 Task: Look for space in Úbeda, Spain from 9th July, 2023 to 16th July, 2023 for 2 adults, 1 child in price range Rs.8000 to Rs.16000. Place can be entire place with 2 bedrooms having 2 beds and 1 bathroom. Property type can be house, flat, guest house. Booking option can be shelf check-in. Required host language is English.
Action: Mouse moved to (318, 166)
Screenshot: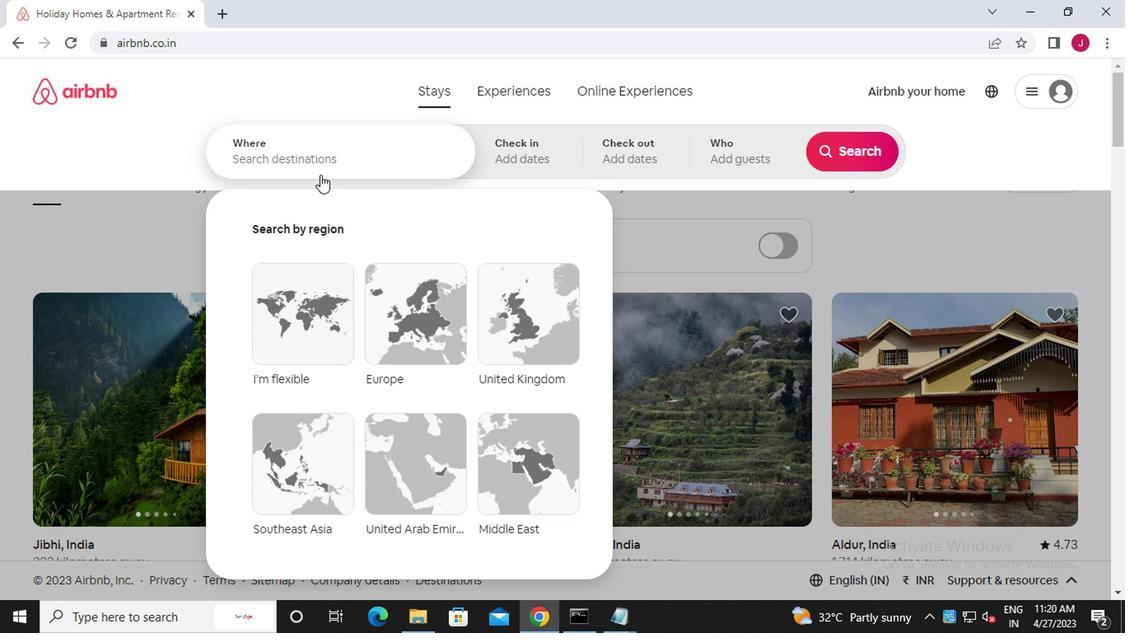 
Action: Mouse pressed left at (318, 166)
Screenshot: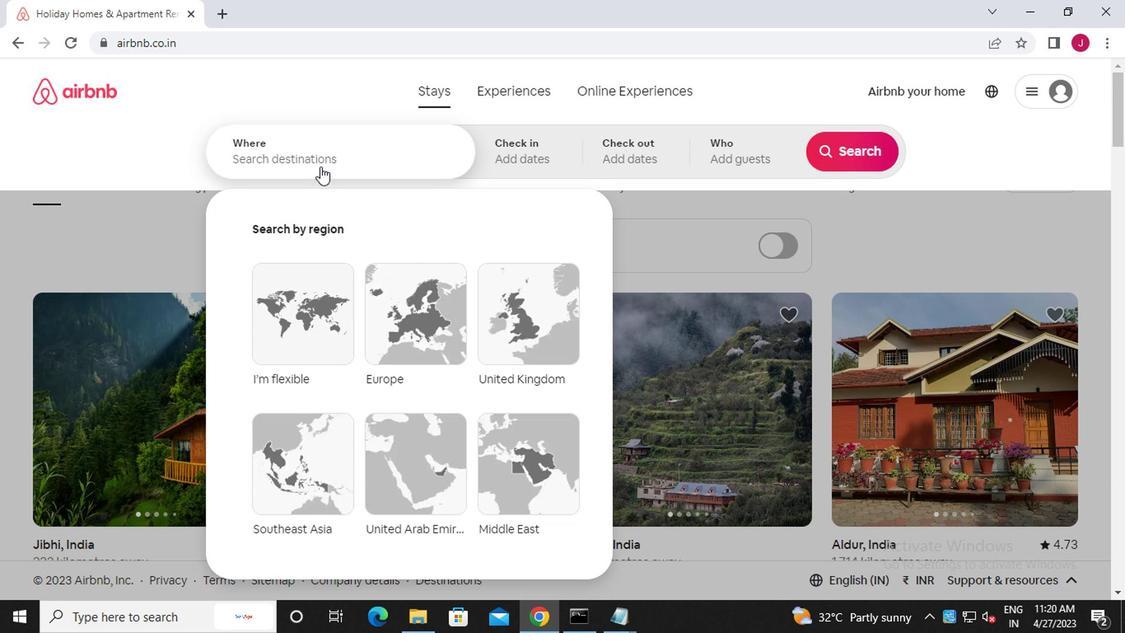 
Action: Key pressed u<Key.caps_lock>beda,<Key.caps_lock>s<Key.caps_lock>pain
Screenshot: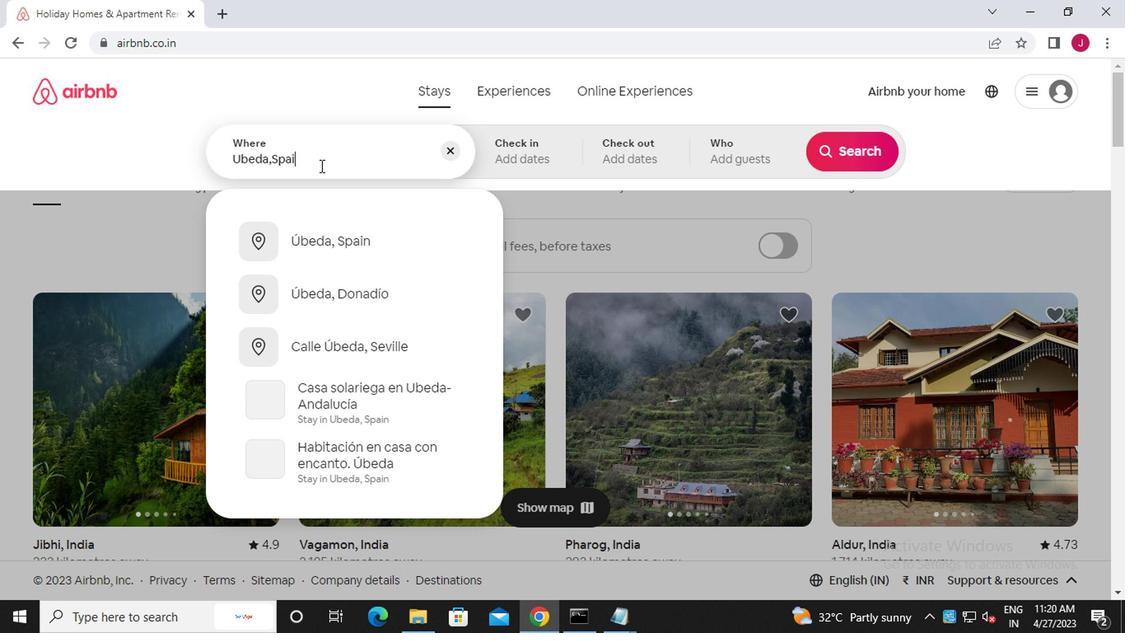 
Action: Mouse moved to (327, 245)
Screenshot: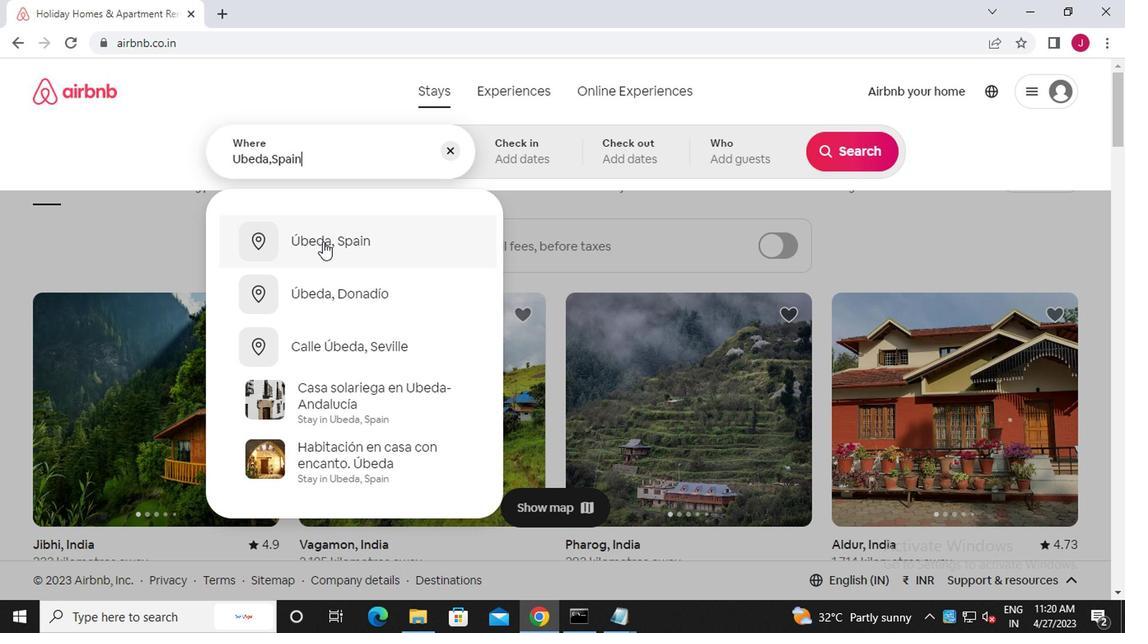 
Action: Mouse pressed left at (327, 245)
Screenshot: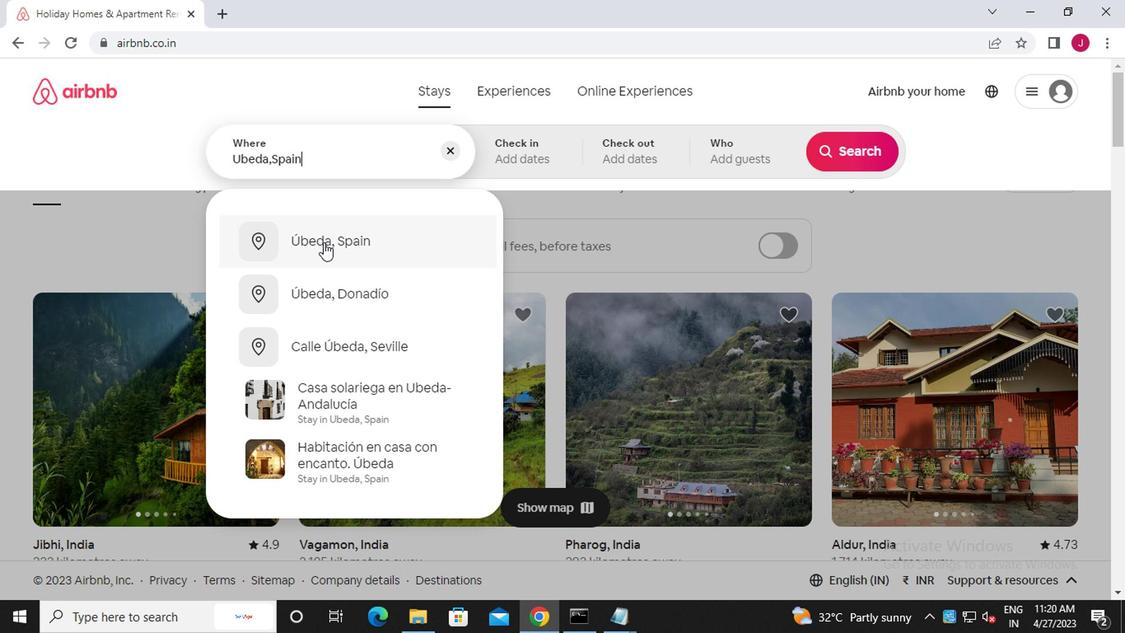 
Action: Mouse moved to (833, 288)
Screenshot: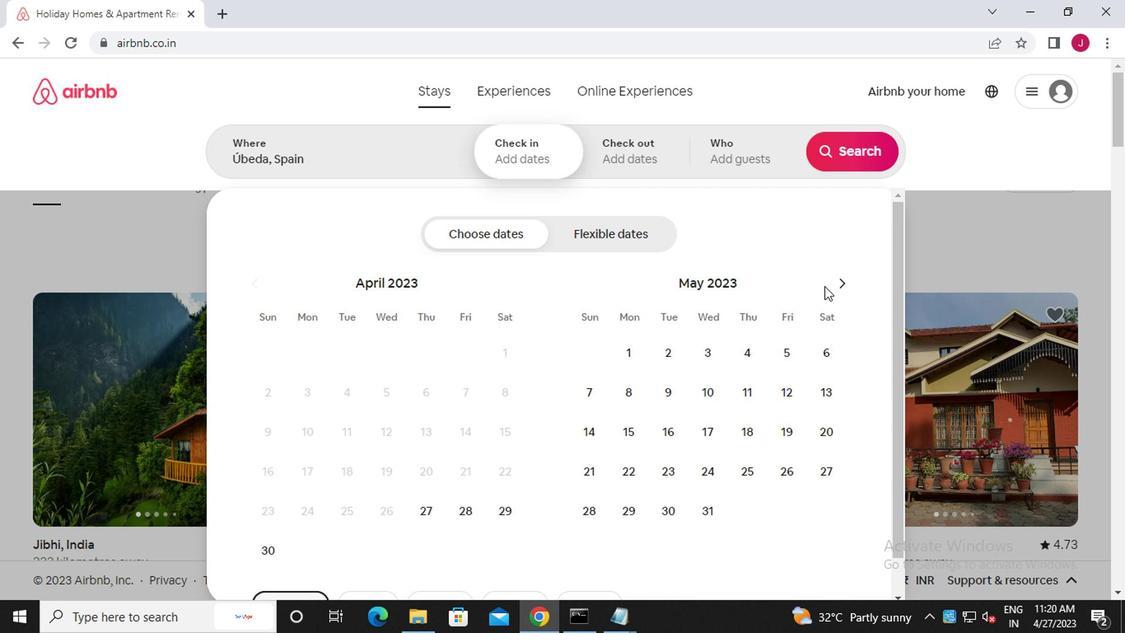 
Action: Mouse pressed left at (833, 288)
Screenshot: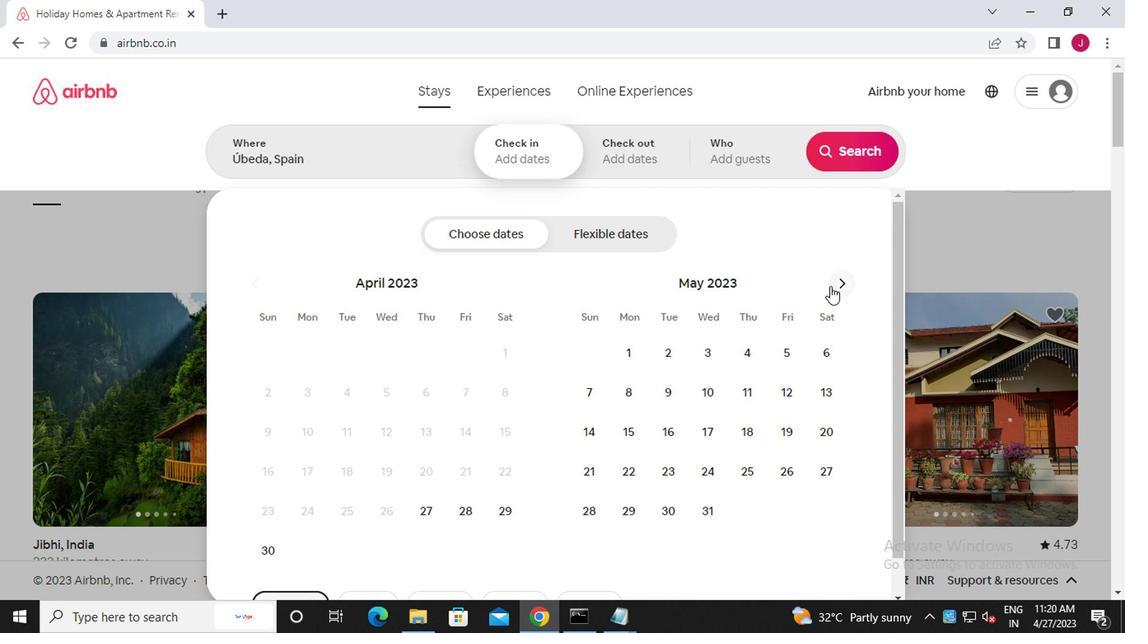 
Action: Mouse pressed left at (833, 288)
Screenshot: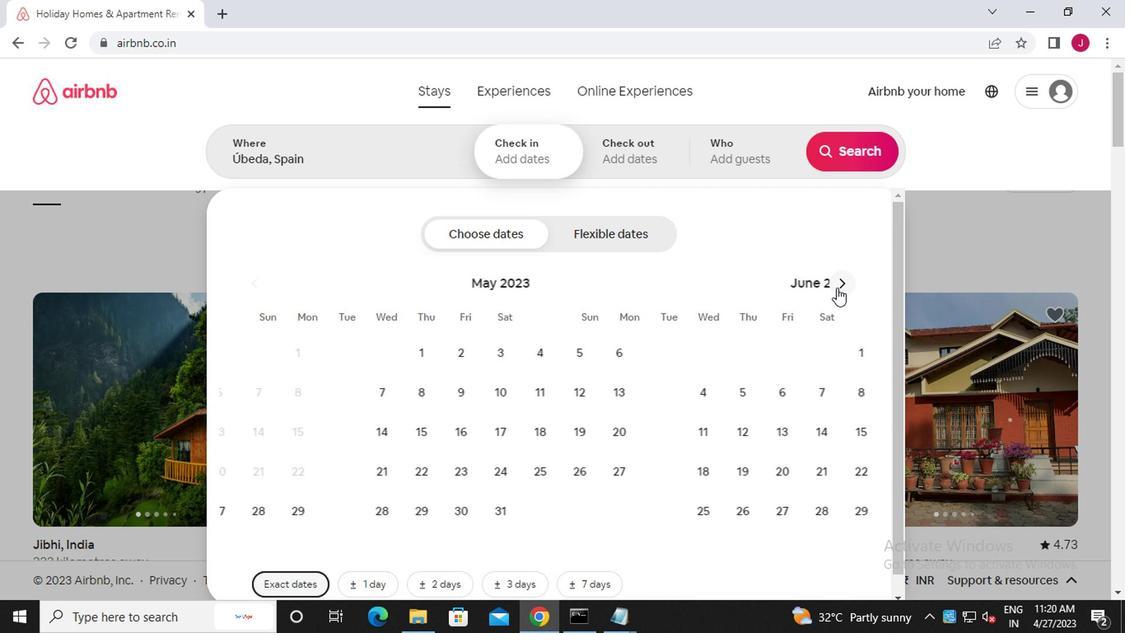 
Action: Mouse moved to (591, 432)
Screenshot: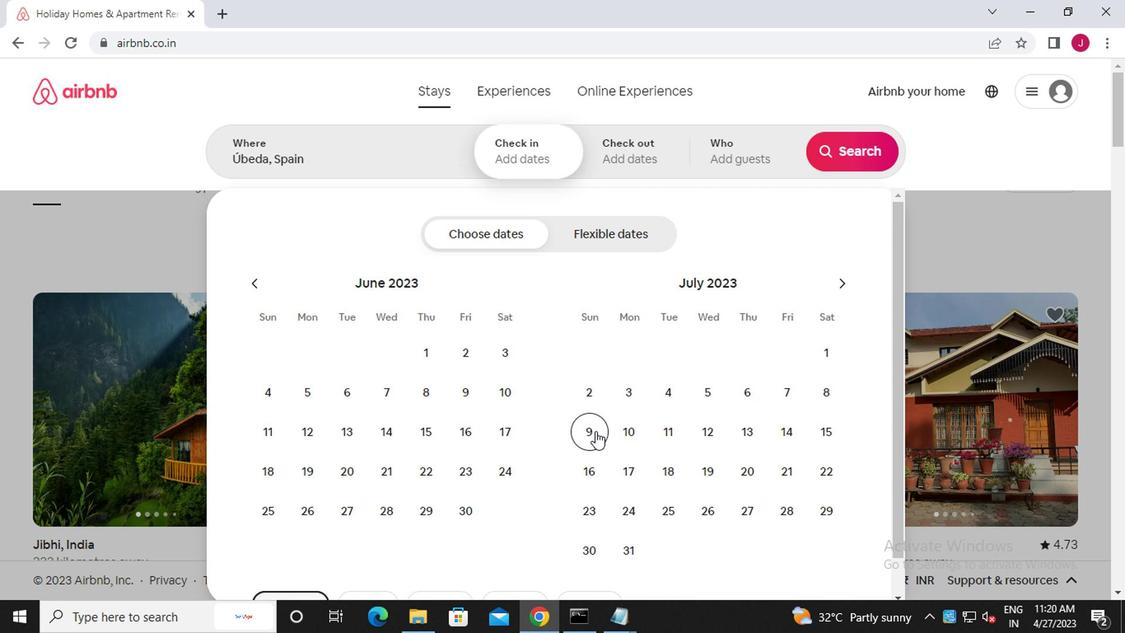 
Action: Mouse pressed left at (591, 432)
Screenshot: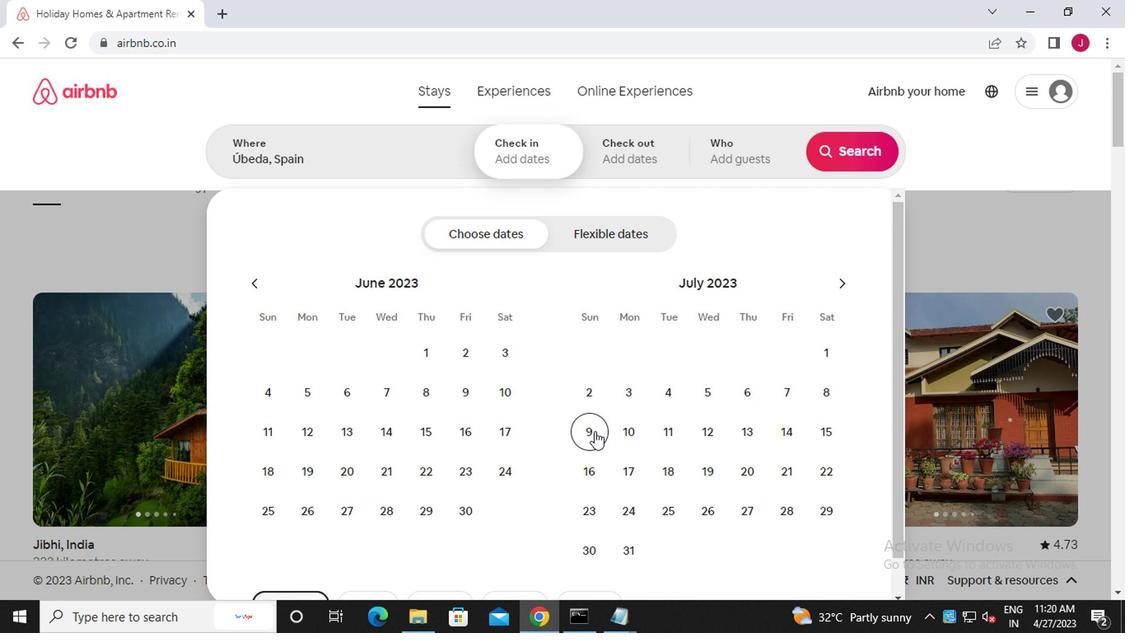 
Action: Mouse moved to (584, 465)
Screenshot: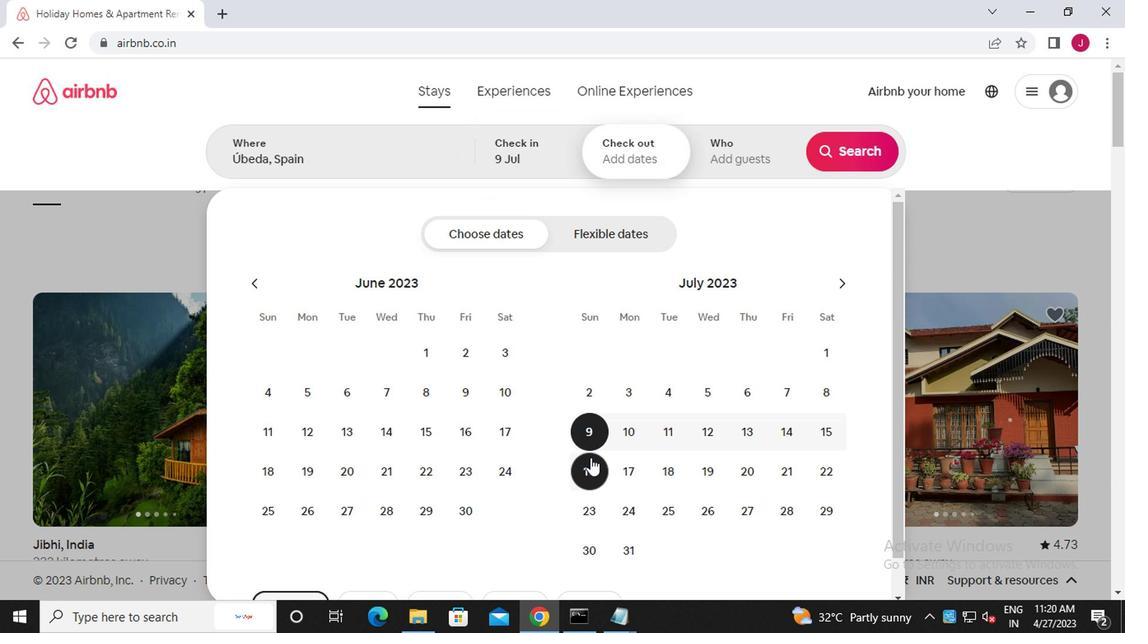 
Action: Mouse pressed left at (584, 465)
Screenshot: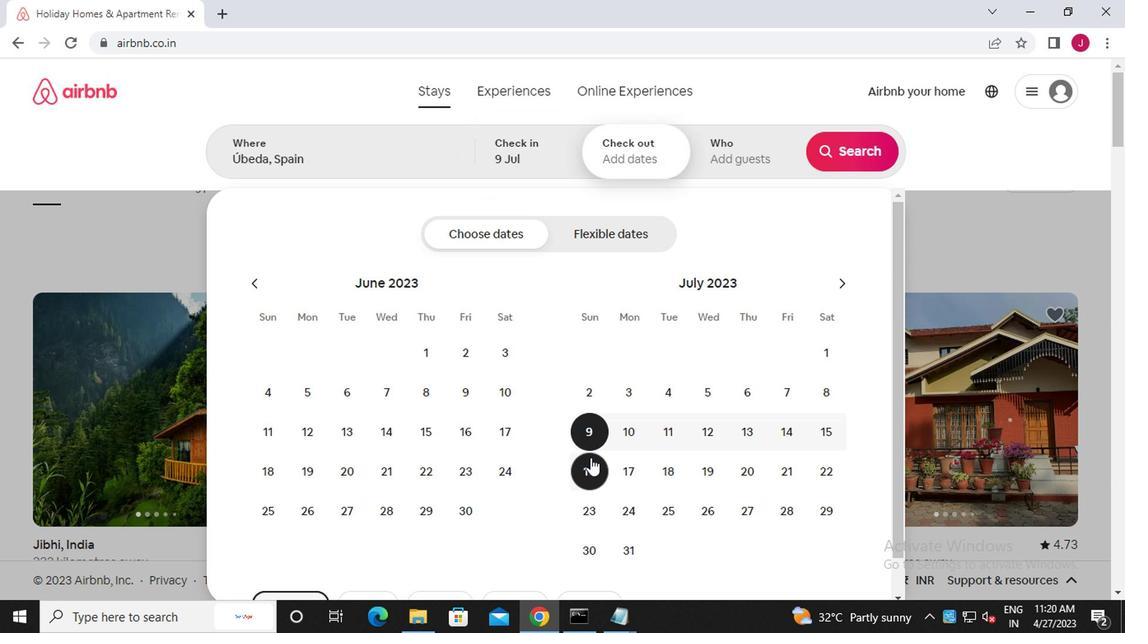 
Action: Mouse moved to (746, 150)
Screenshot: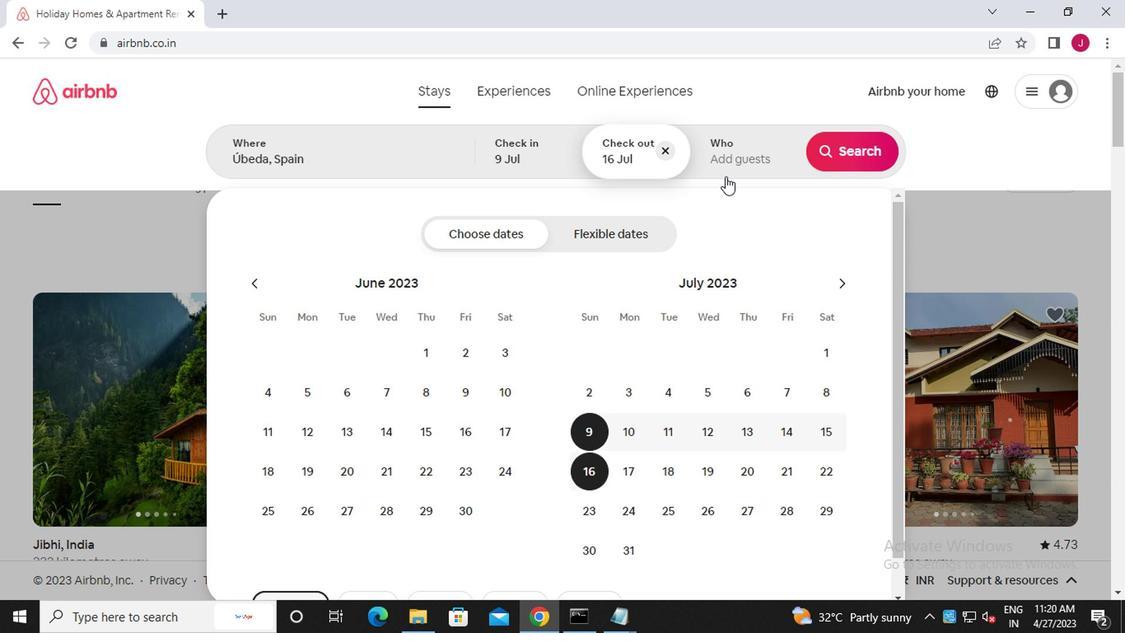 
Action: Mouse pressed left at (746, 150)
Screenshot: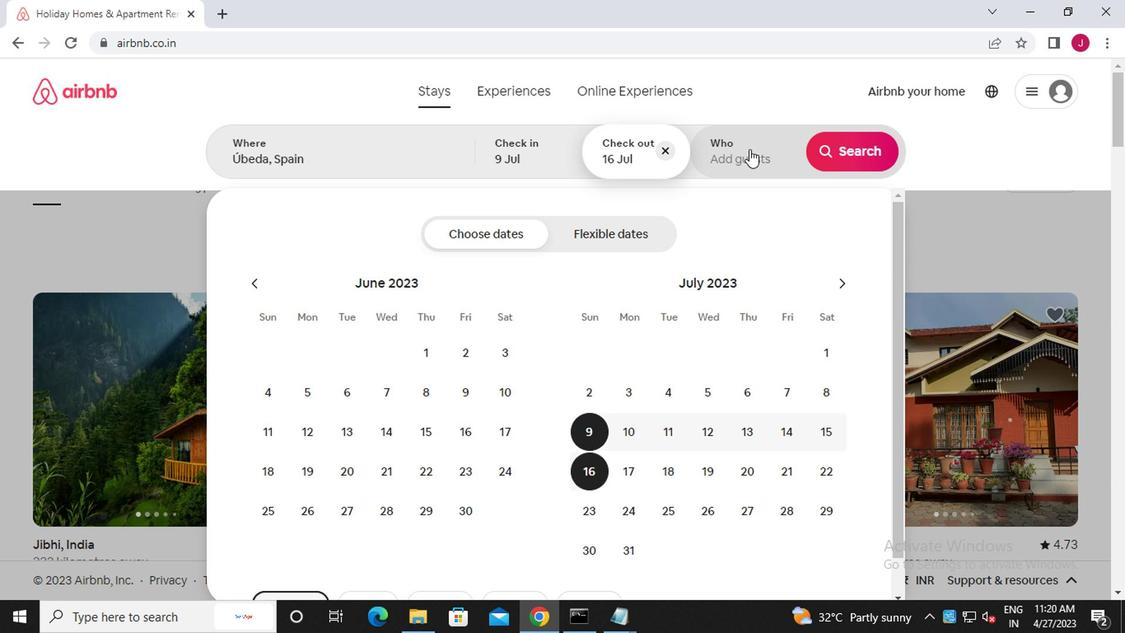 
Action: Mouse moved to (858, 245)
Screenshot: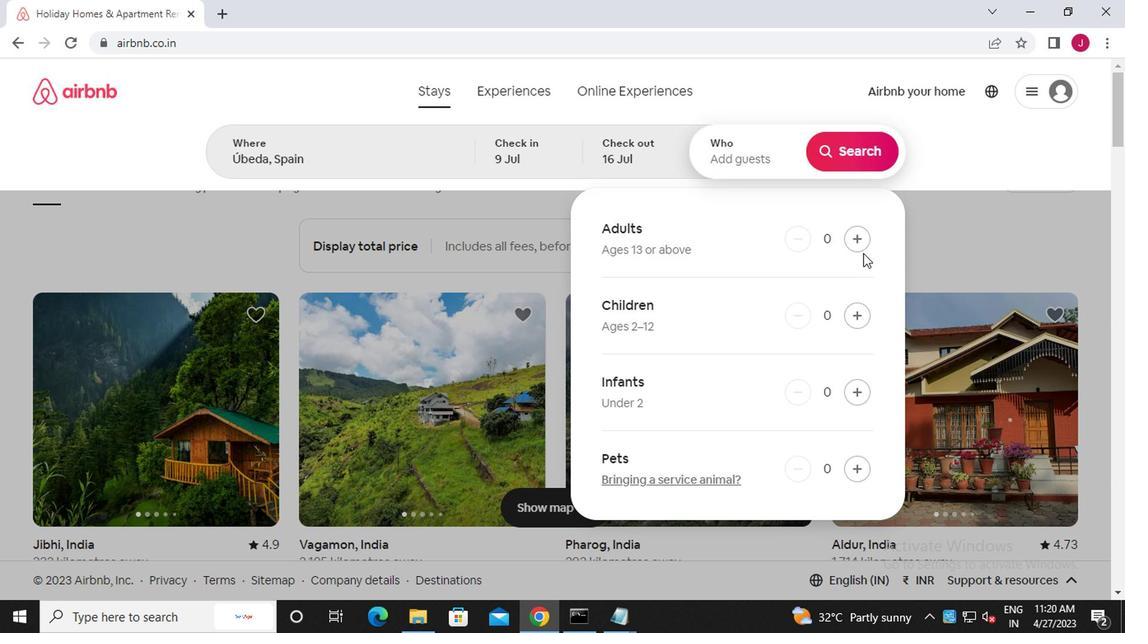 
Action: Mouse pressed left at (858, 245)
Screenshot: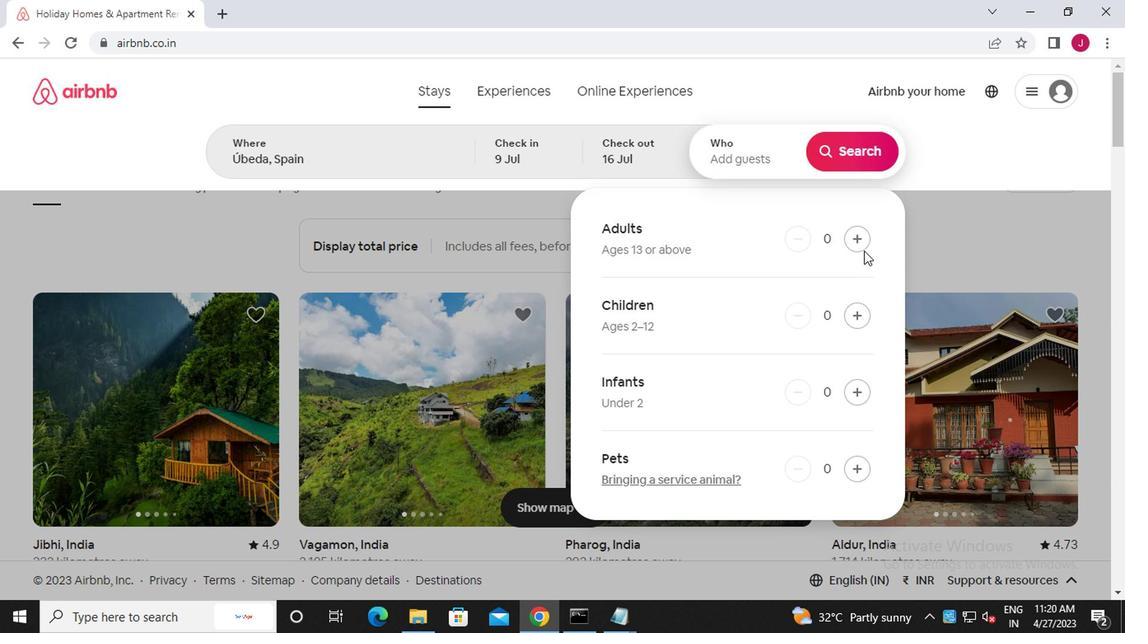 
Action: Mouse pressed left at (858, 245)
Screenshot: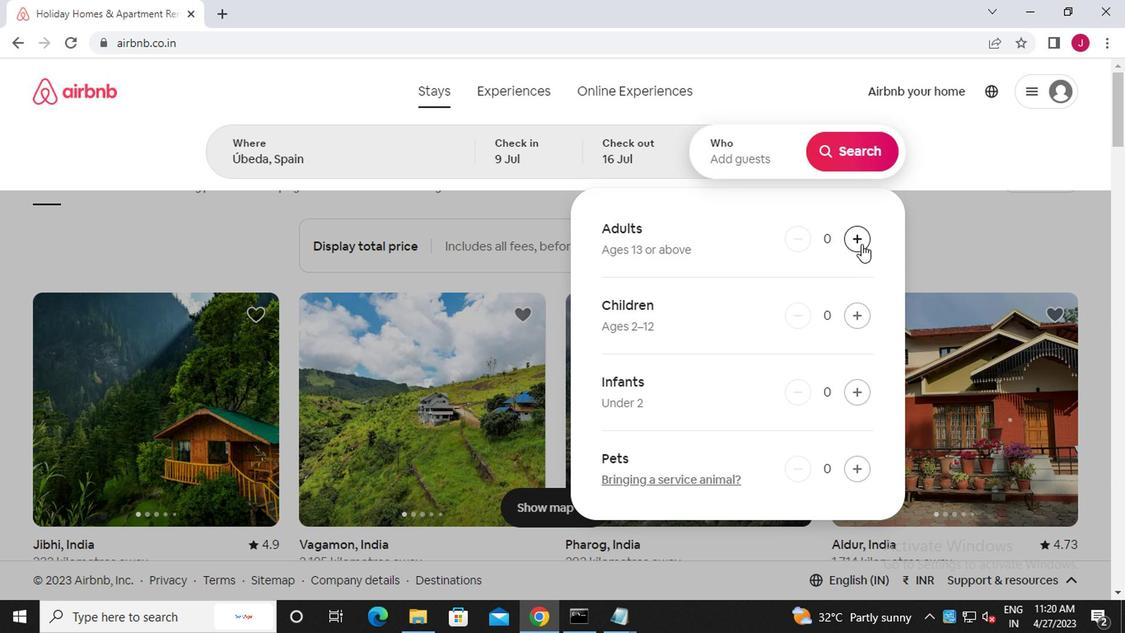 
Action: Mouse moved to (855, 312)
Screenshot: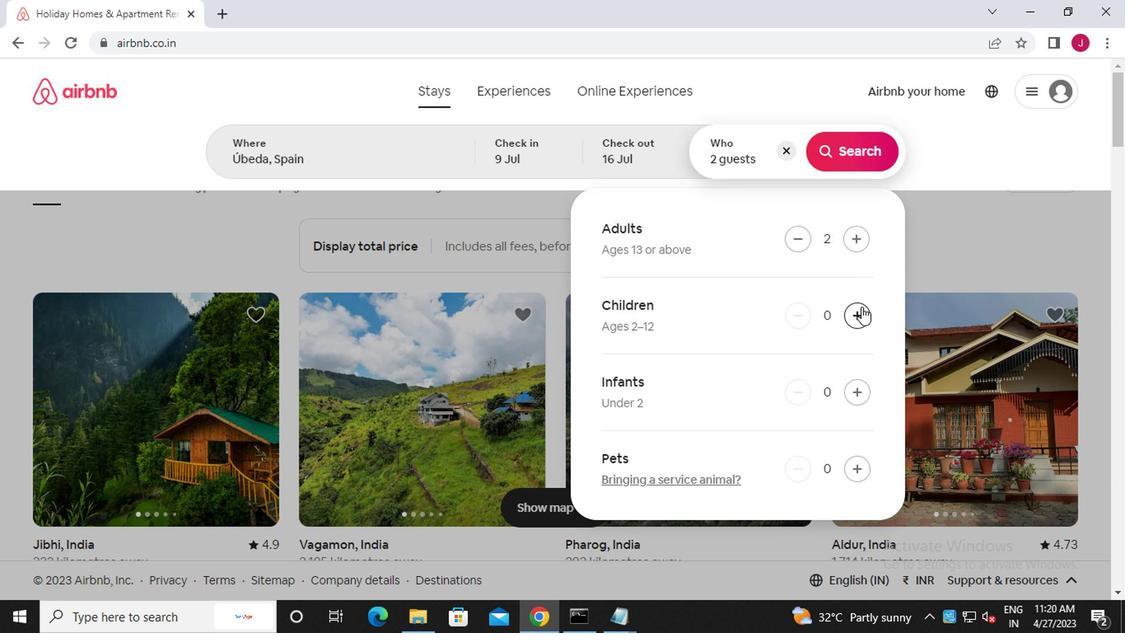 
Action: Mouse pressed left at (855, 312)
Screenshot: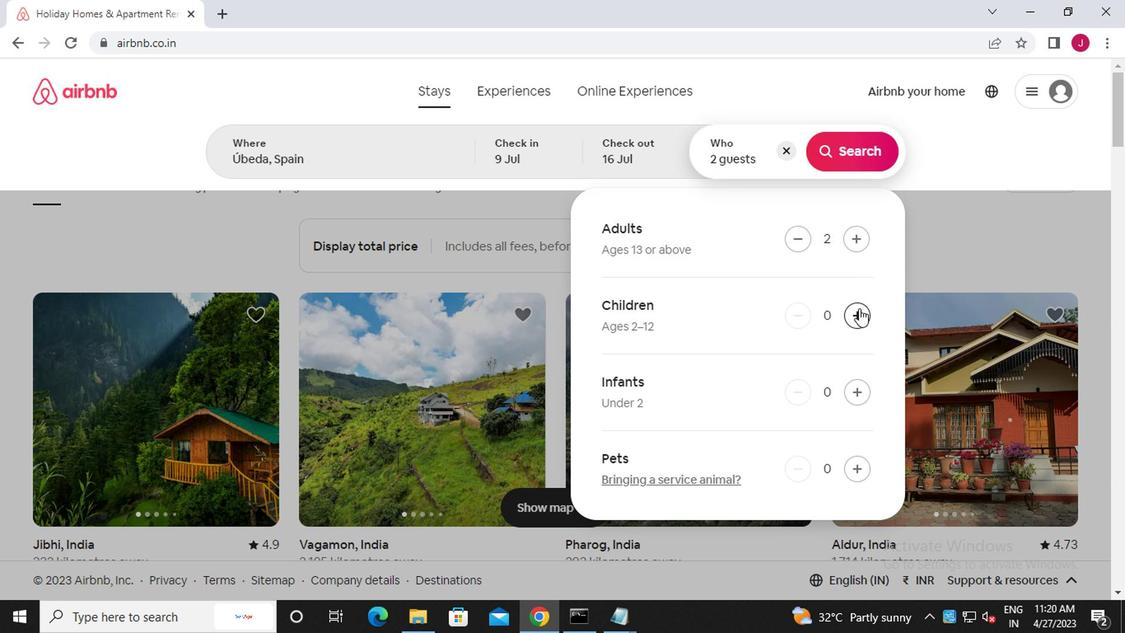
Action: Mouse moved to (851, 154)
Screenshot: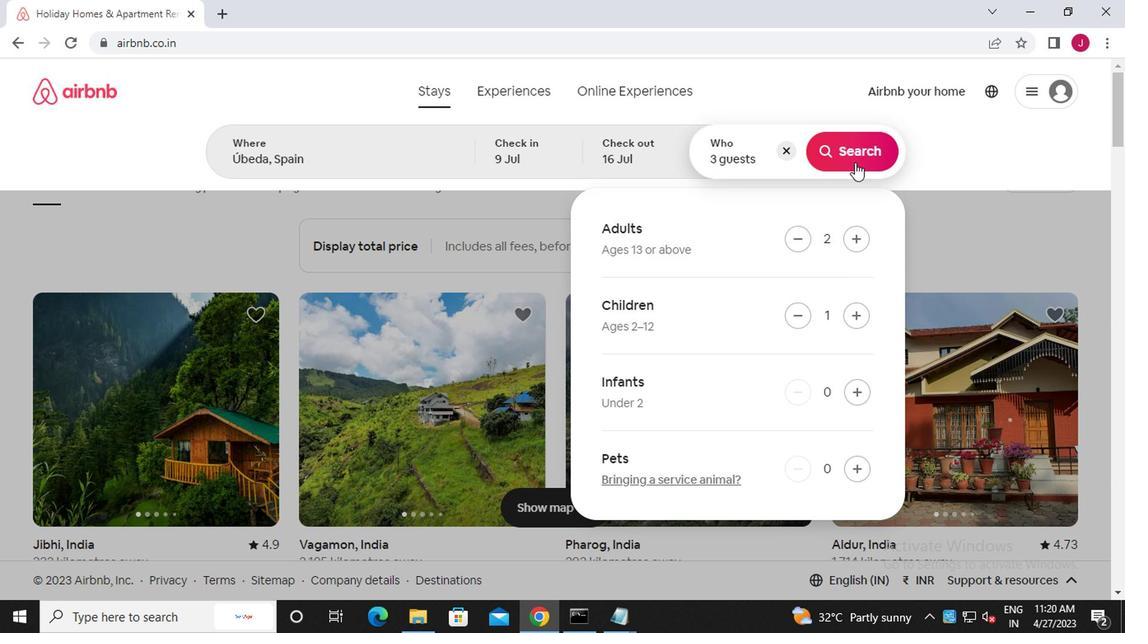 
Action: Mouse pressed left at (851, 154)
Screenshot: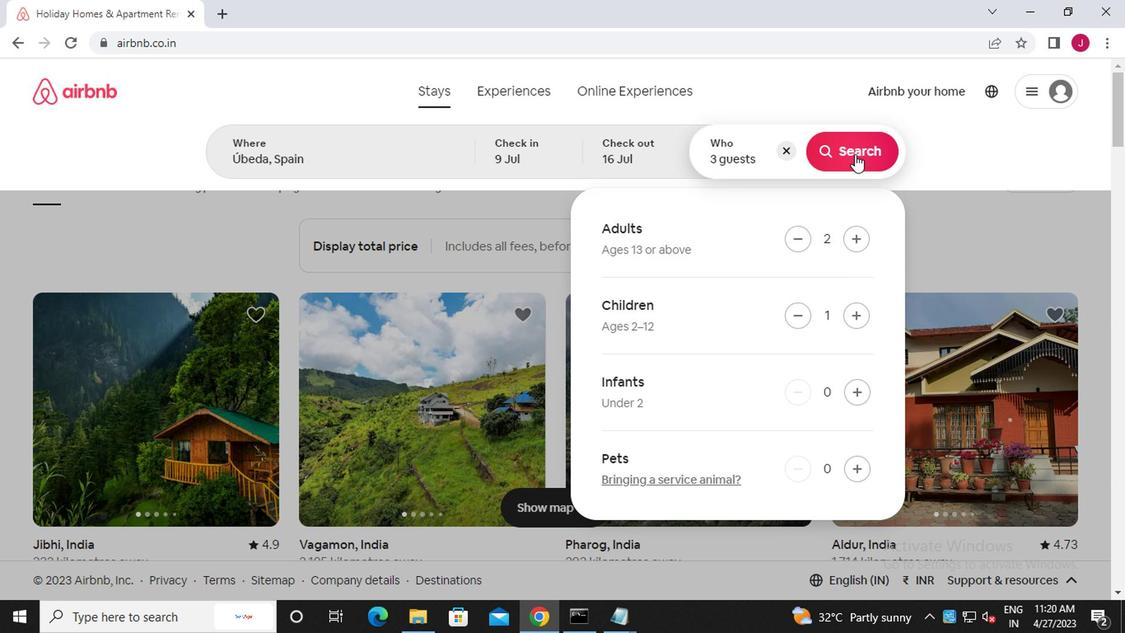 
Action: Mouse moved to (1064, 167)
Screenshot: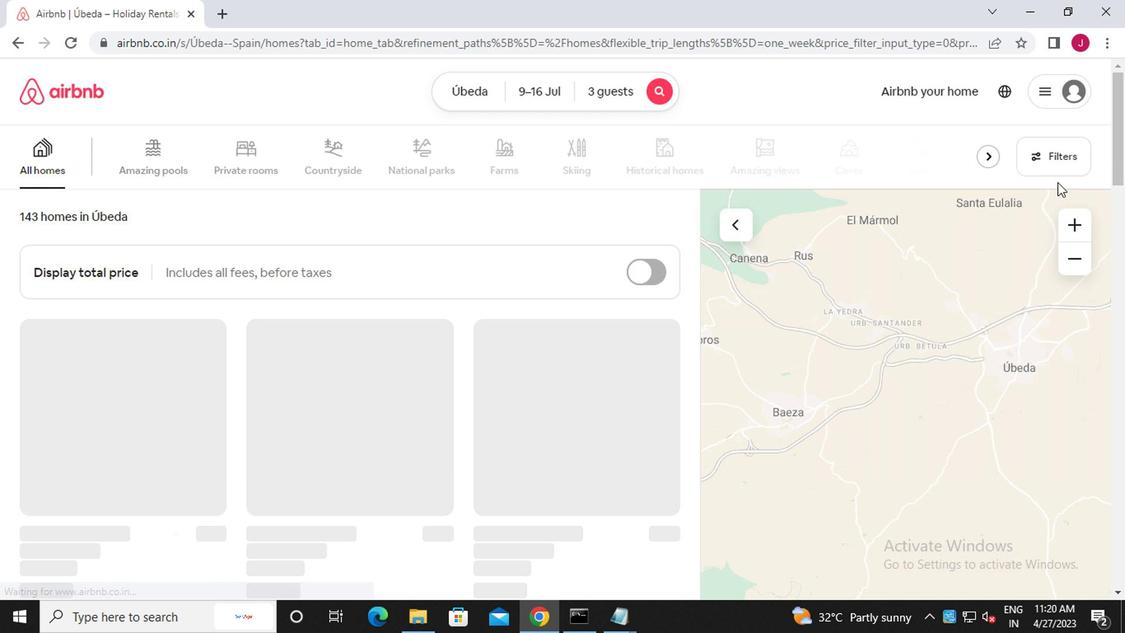 
Action: Mouse pressed left at (1064, 167)
Screenshot: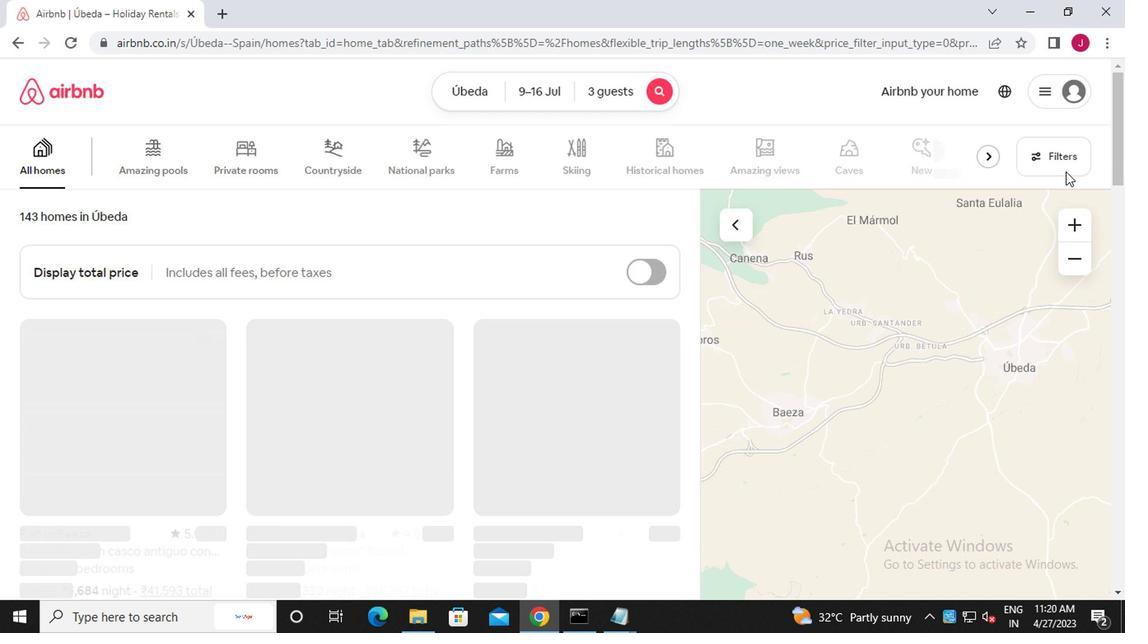 
Action: Mouse moved to (434, 361)
Screenshot: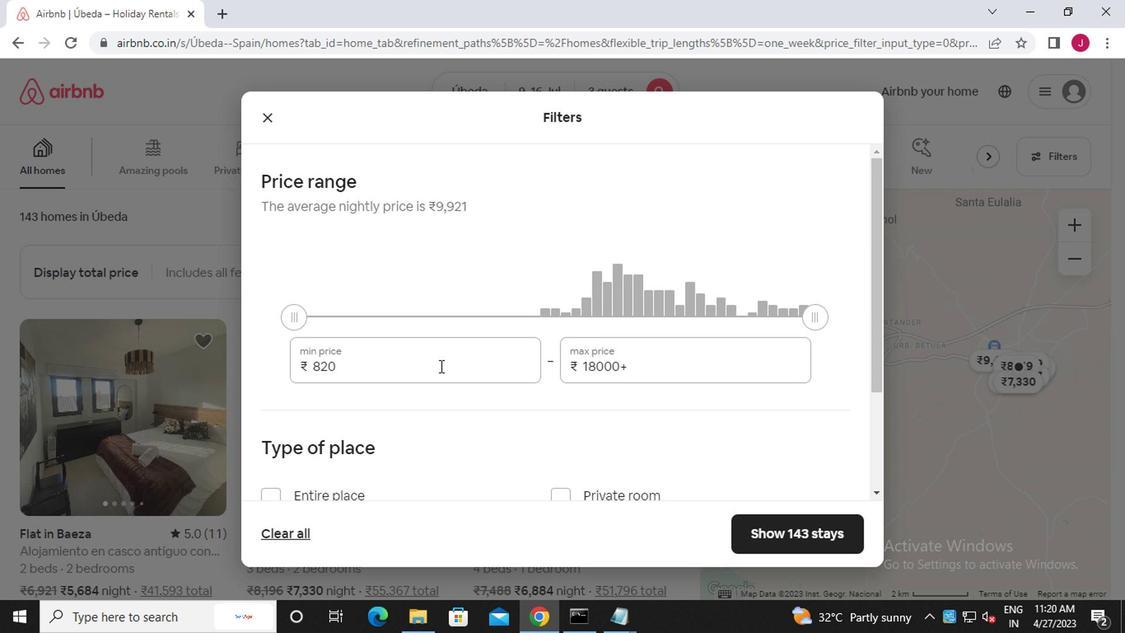 
Action: Mouse pressed left at (434, 361)
Screenshot: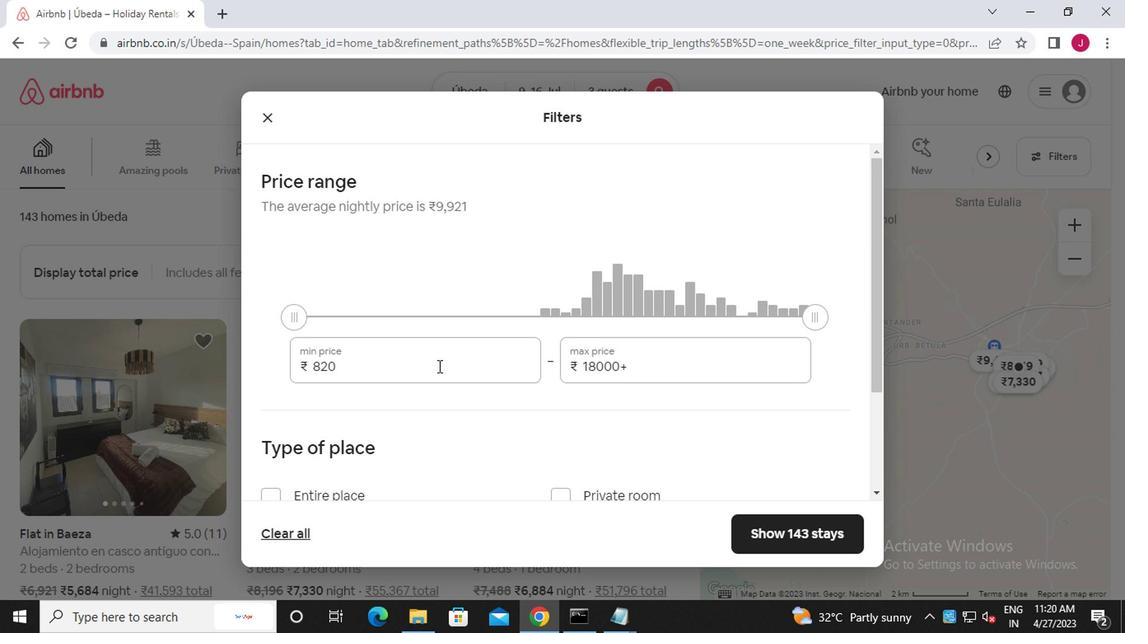 
Action: Mouse moved to (430, 336)
Screenshot: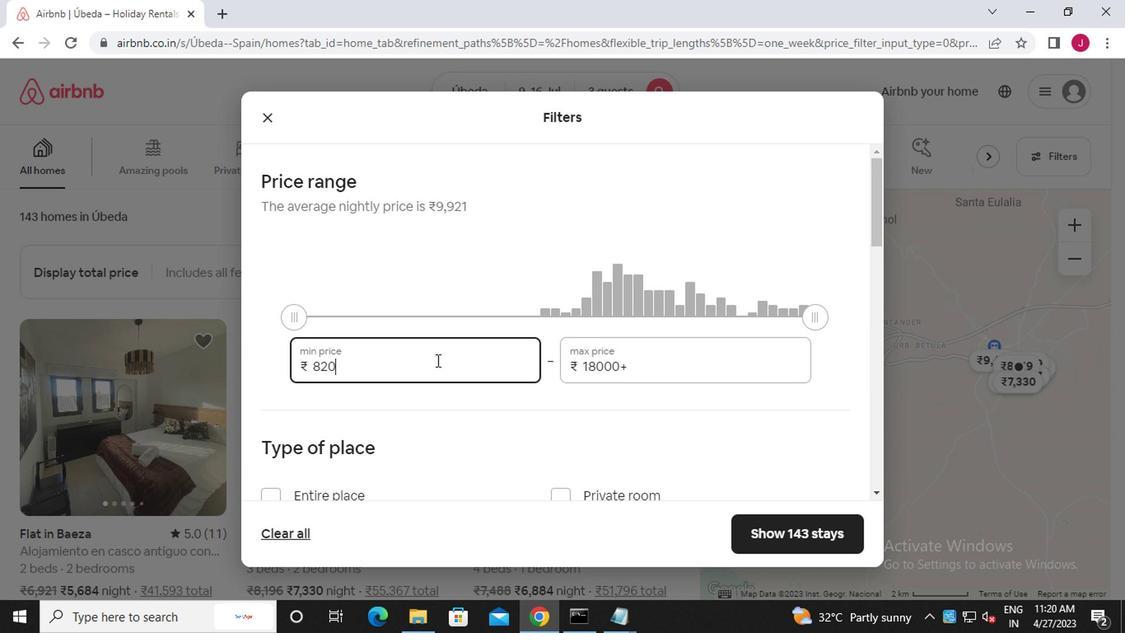 
Action: Key pressed <Key.backspace><Key.backspace><<96>><<96>><<96>>
Screenshot: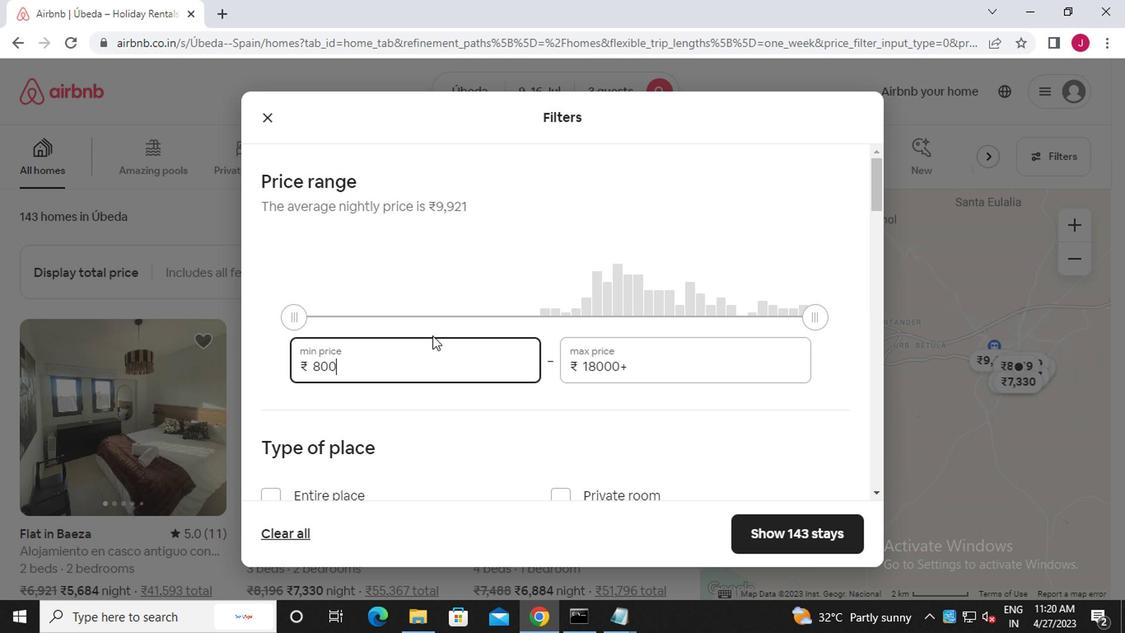 
Action: Mouse moved to (646, 368)
Screenshot: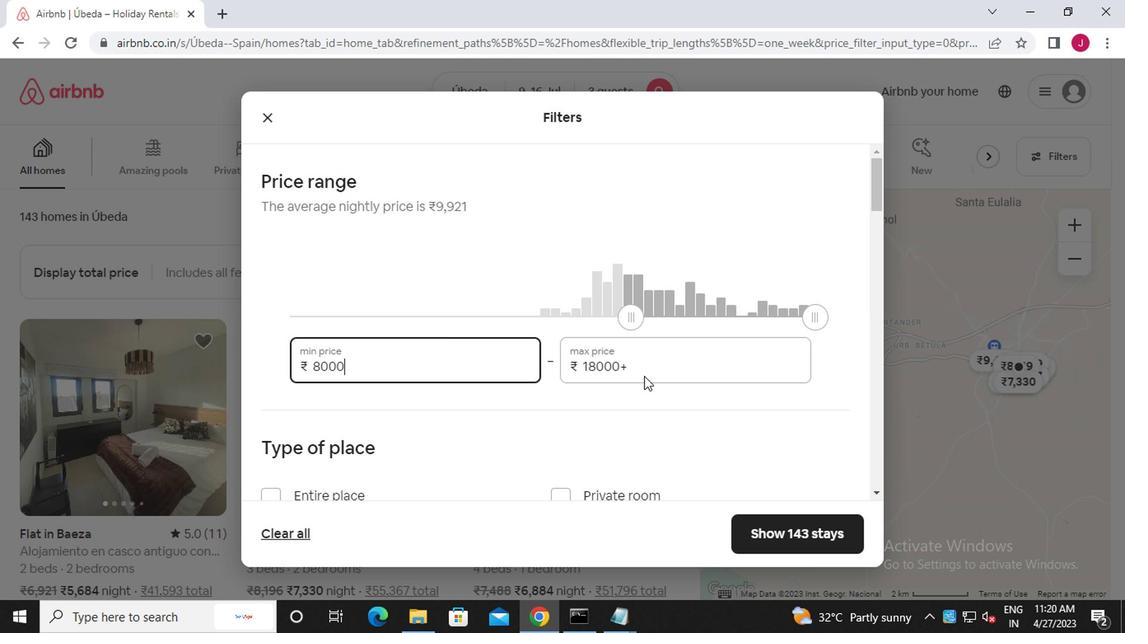 
Action: Mouse pressed left at (646, 368)
Screenshot: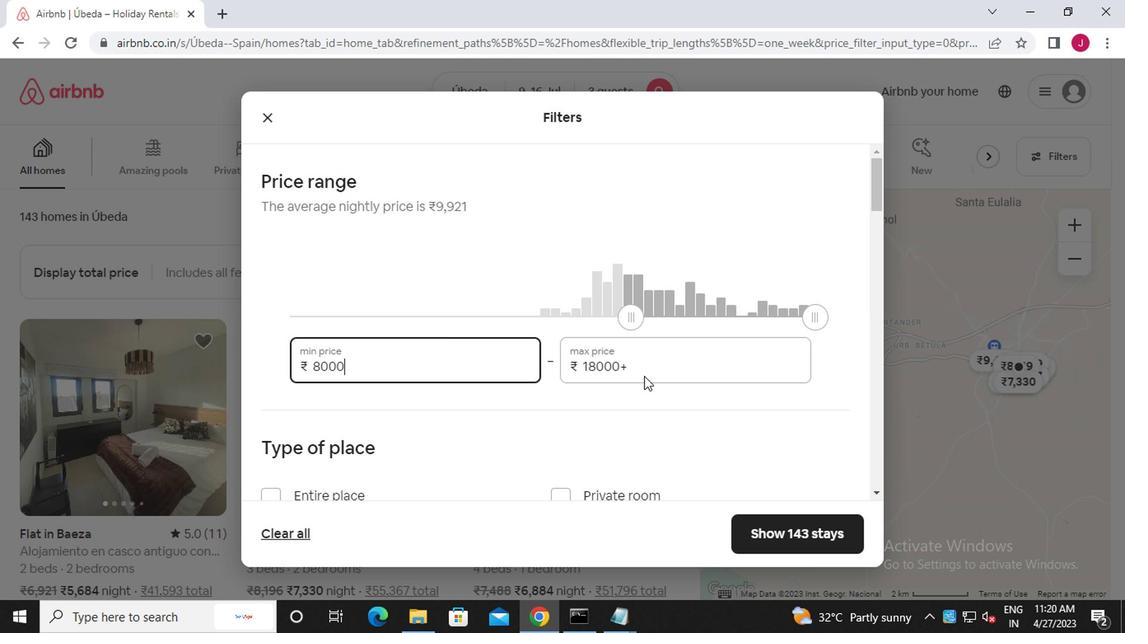 
Action: Mouse moved to (634, 366)
Screenshot: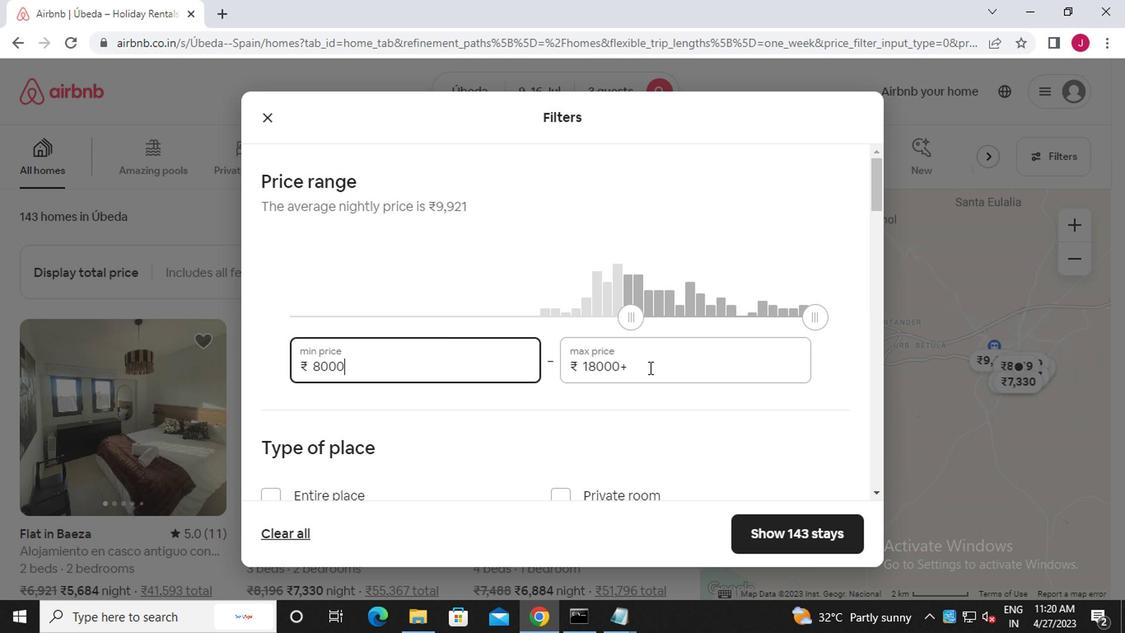 
Action: Key pressed <Key.backspace><Key.backspace><Key.backspace><Key.backspace><Key.backspace><<102>><<96>><<96>><<96>>
Screenshot: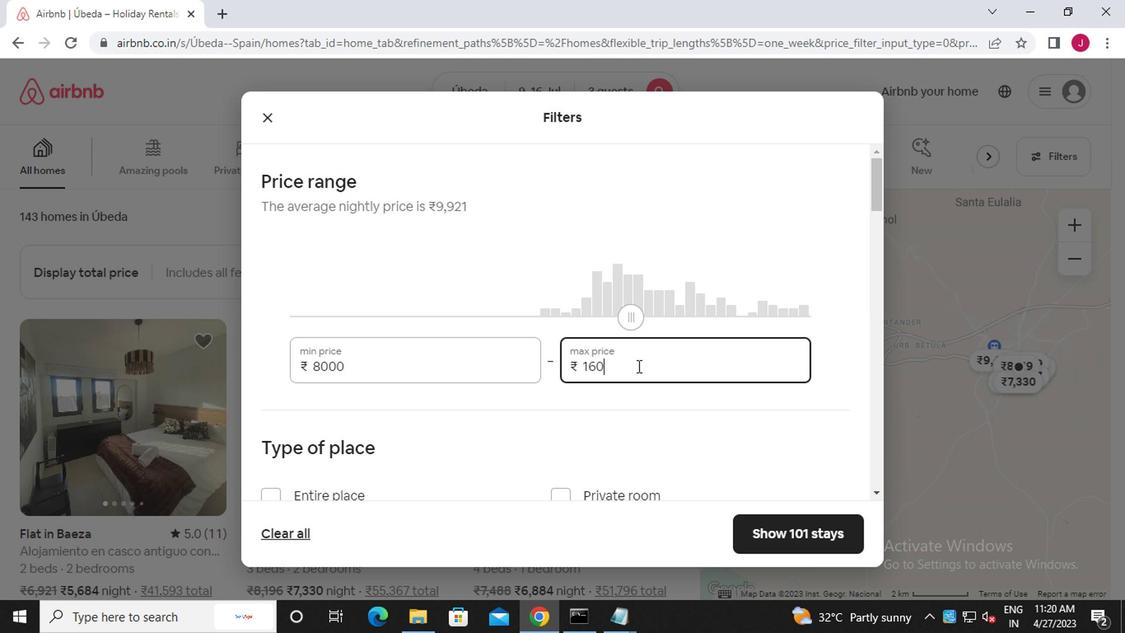 
Action: Mouse moved to (436, 378)
Screenshot: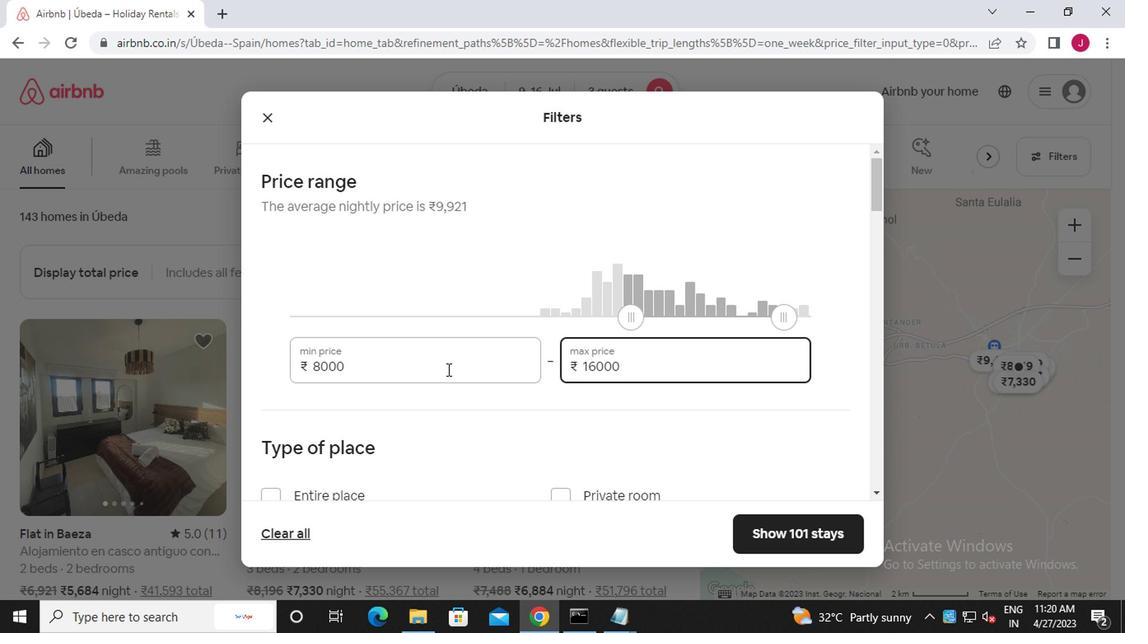 
Action: Mouse scrolled (436, 376) with delta (0, -1)
Screenshot: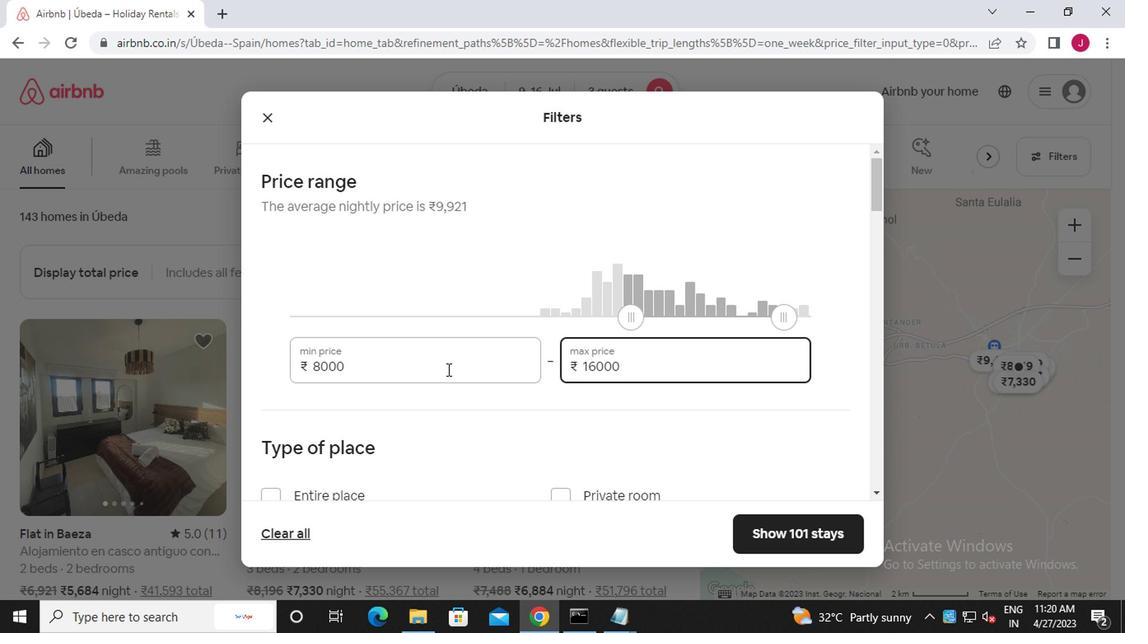 
Action: Mouse scrolled (436, 376) with delta (0, -1)
Screenshot: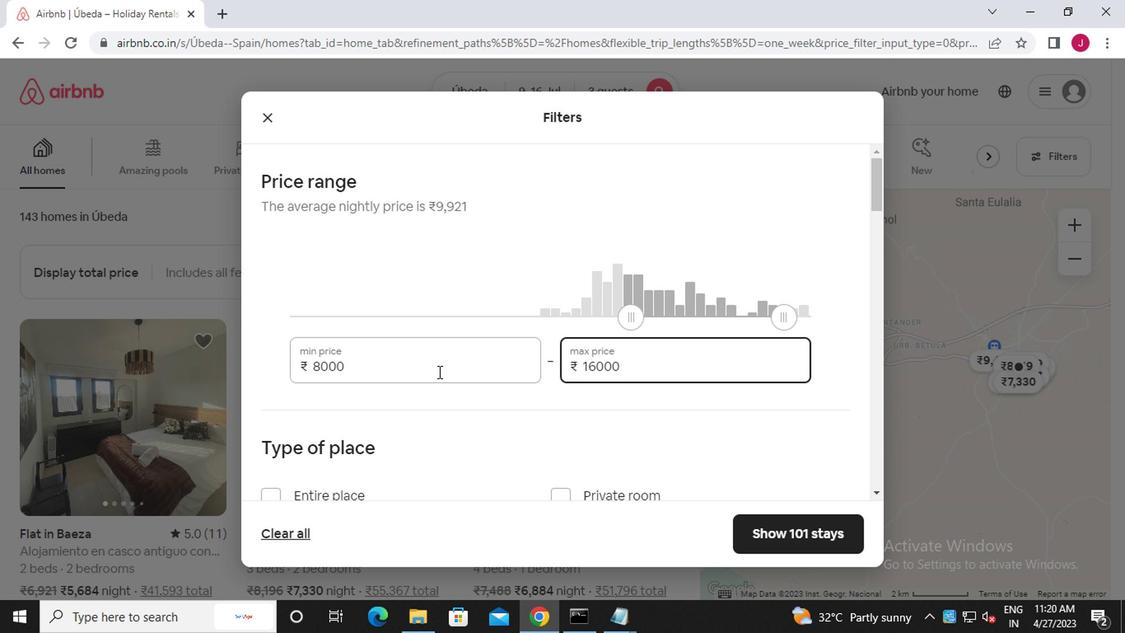 
Action: Mouse moved to (273, 334)
Screenshot: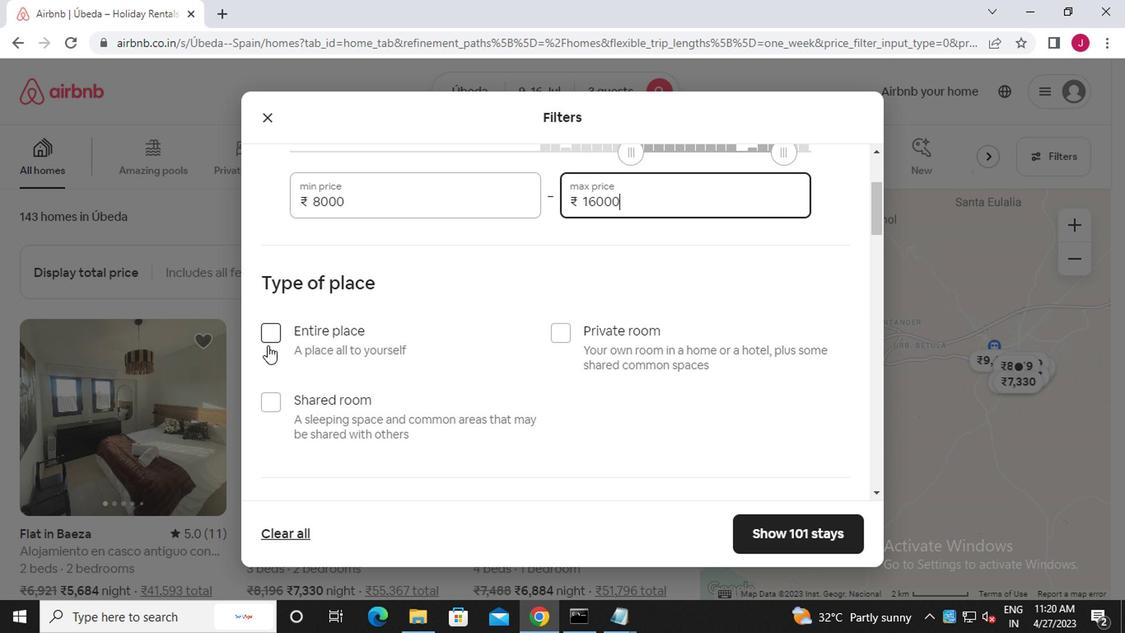 
Action: Mouse pressed left at (273, 334)
Screenshot: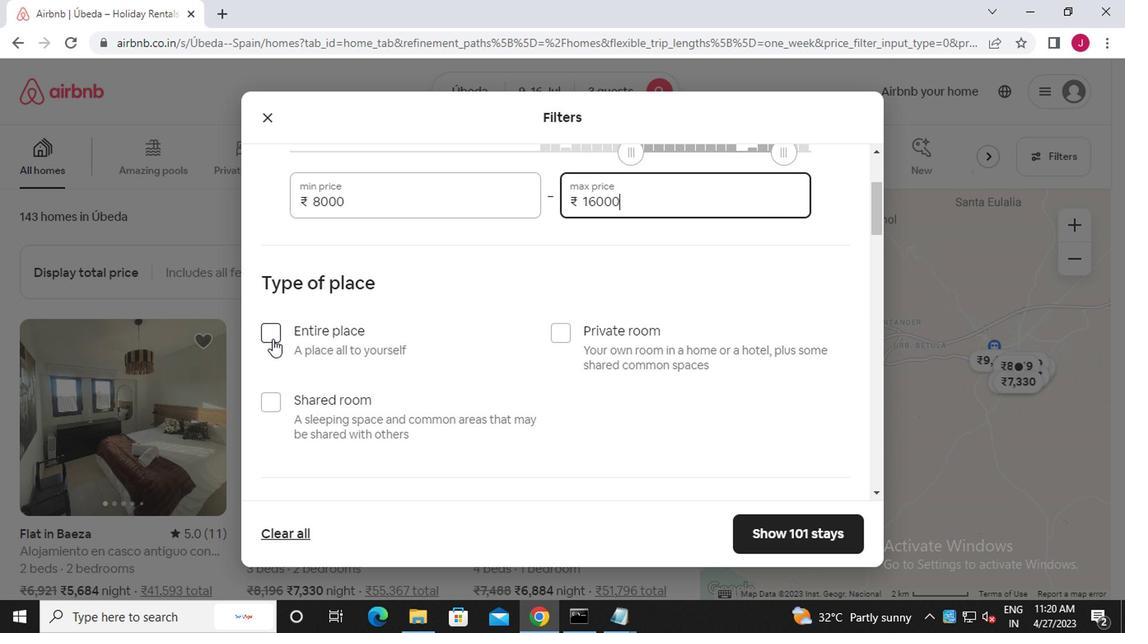 
Action: Mouse moved to (378, 400)
Screenshot: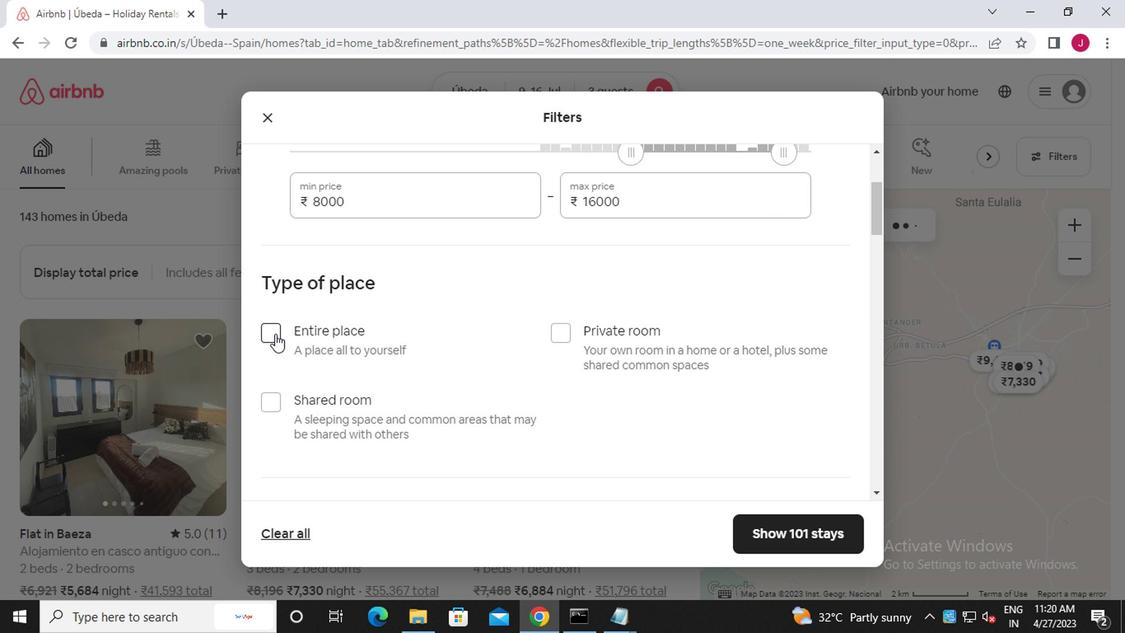 
Action: Mouse scrolled (378, 400) with delta (0, 0)
Screenshot: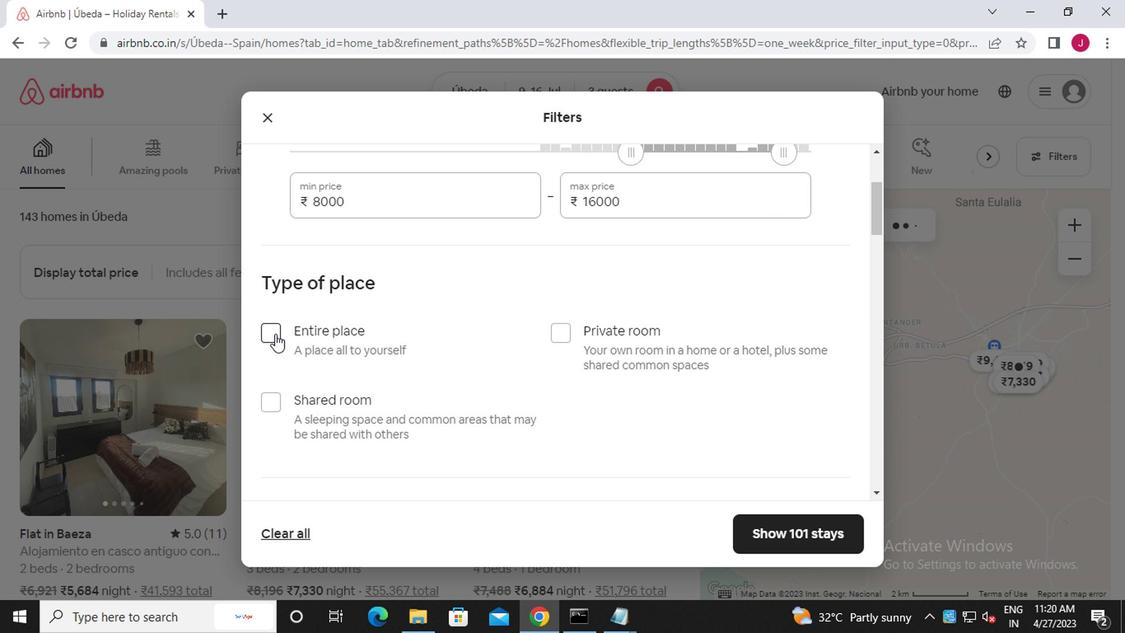 
Action: Mouse moved to (378, 402)
Screenshot: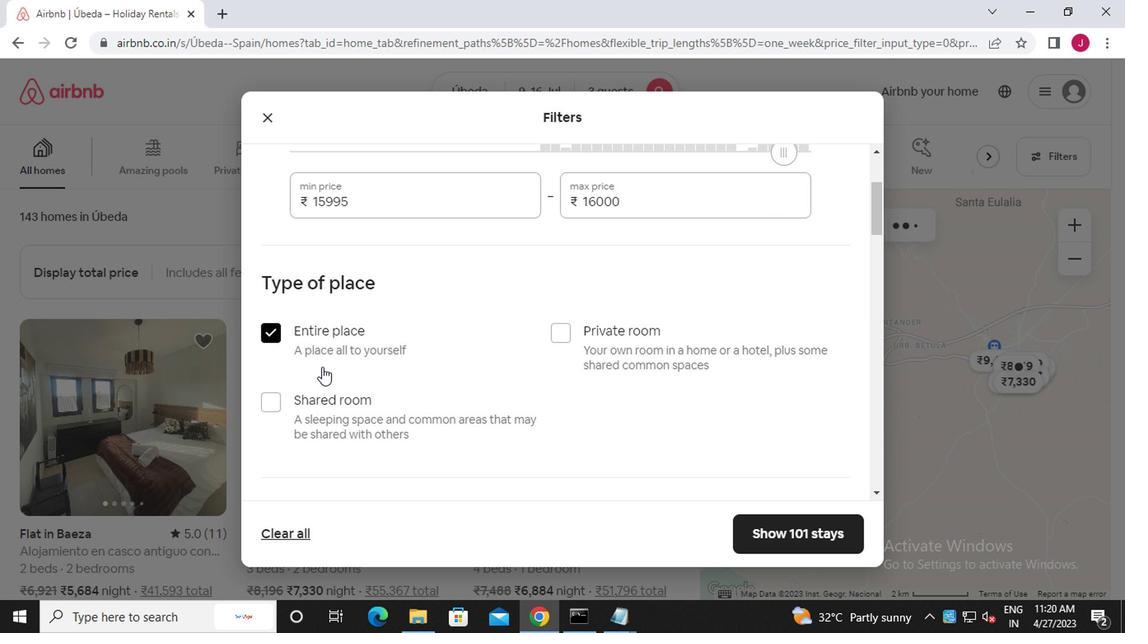 
Action: Mouse scrolled (378, 400) with delta (0, -1)
Screenshot: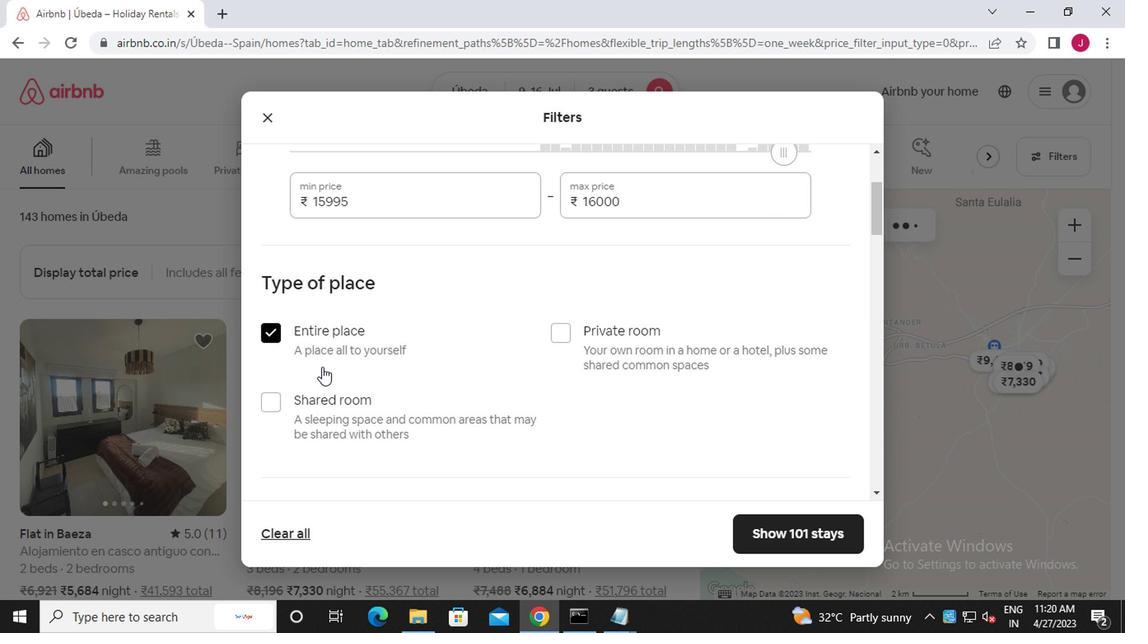 
Action: Mouse scrolled (378, 400) with delta (0, -1)
Screenshot: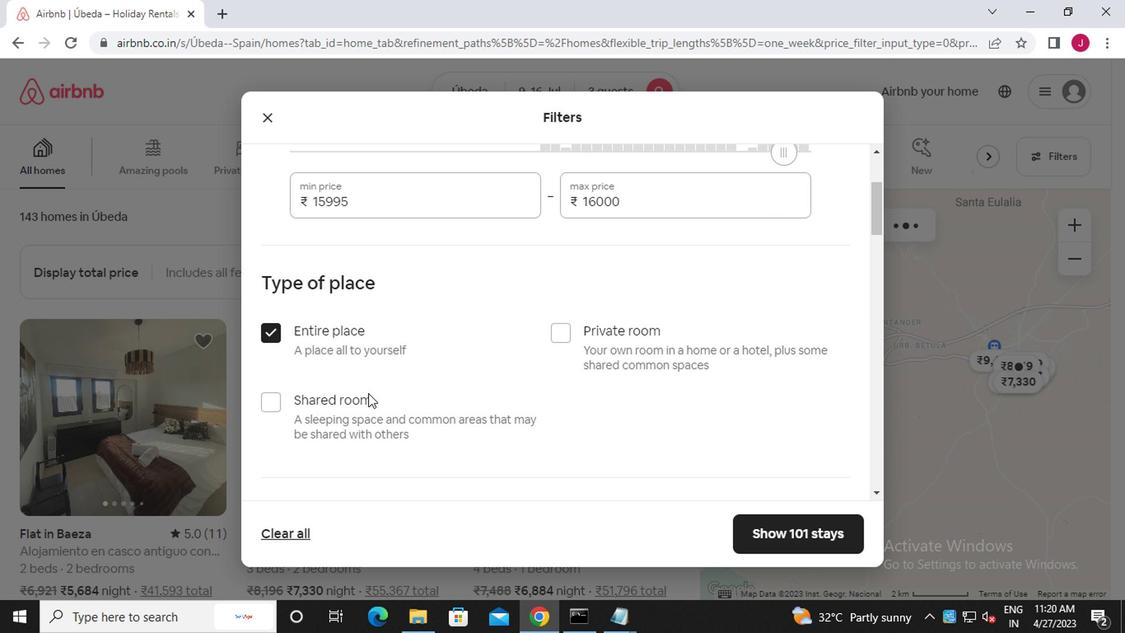 
Action: Mouse moved to (417, 358)
Screenshot: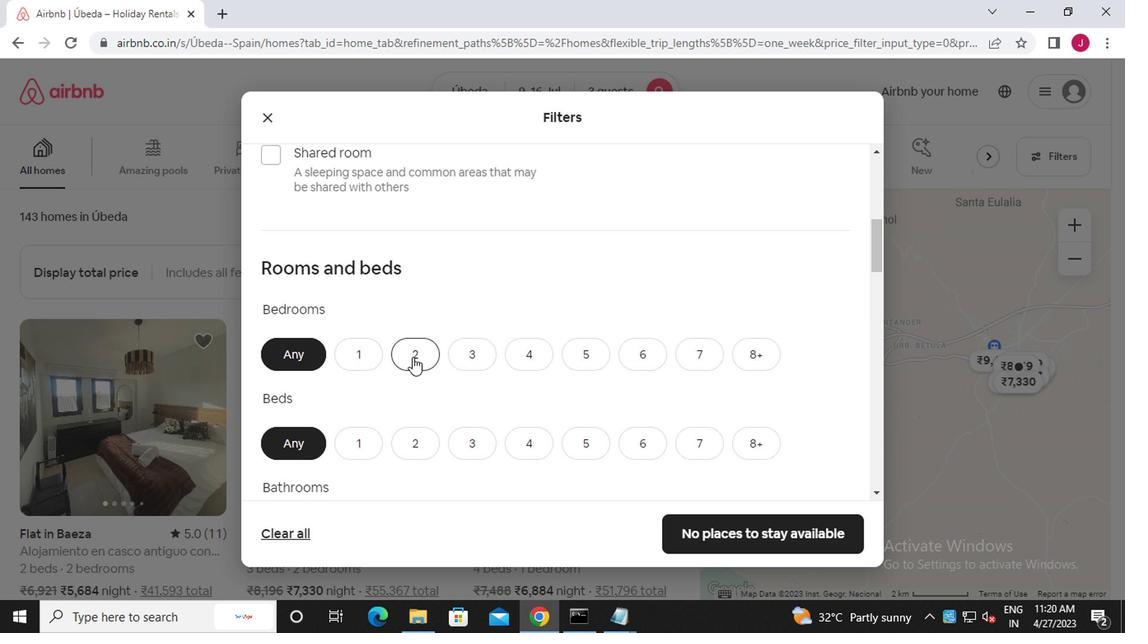 
Action: Mouse pressed left at (417, 358)
Screenshot: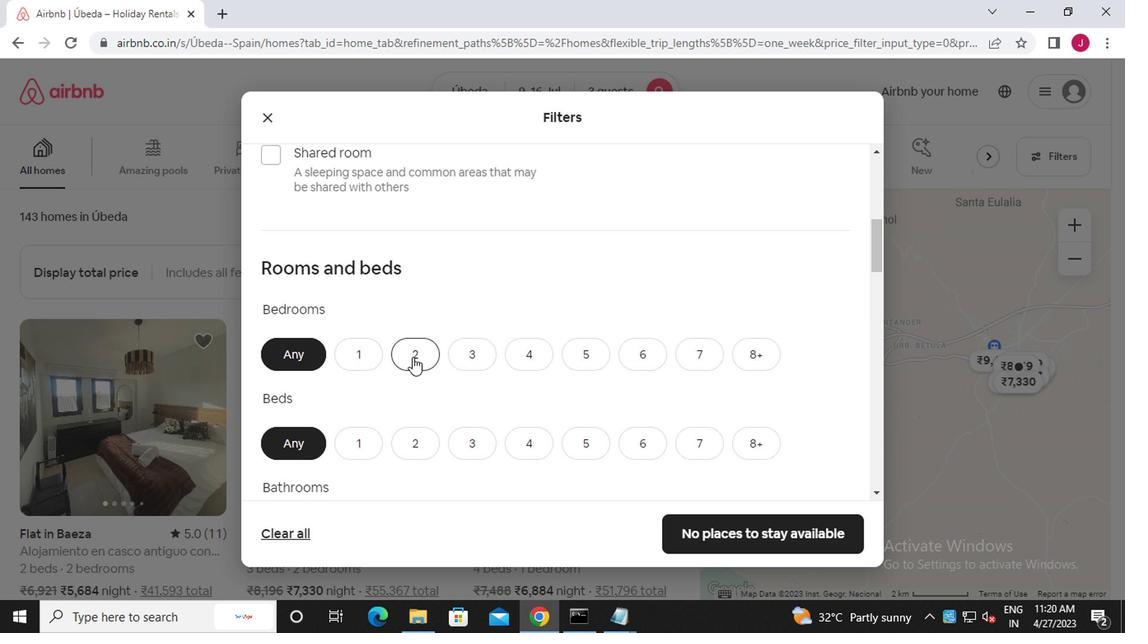 
Action: Mouse moved to (405, 438)
Screenshot: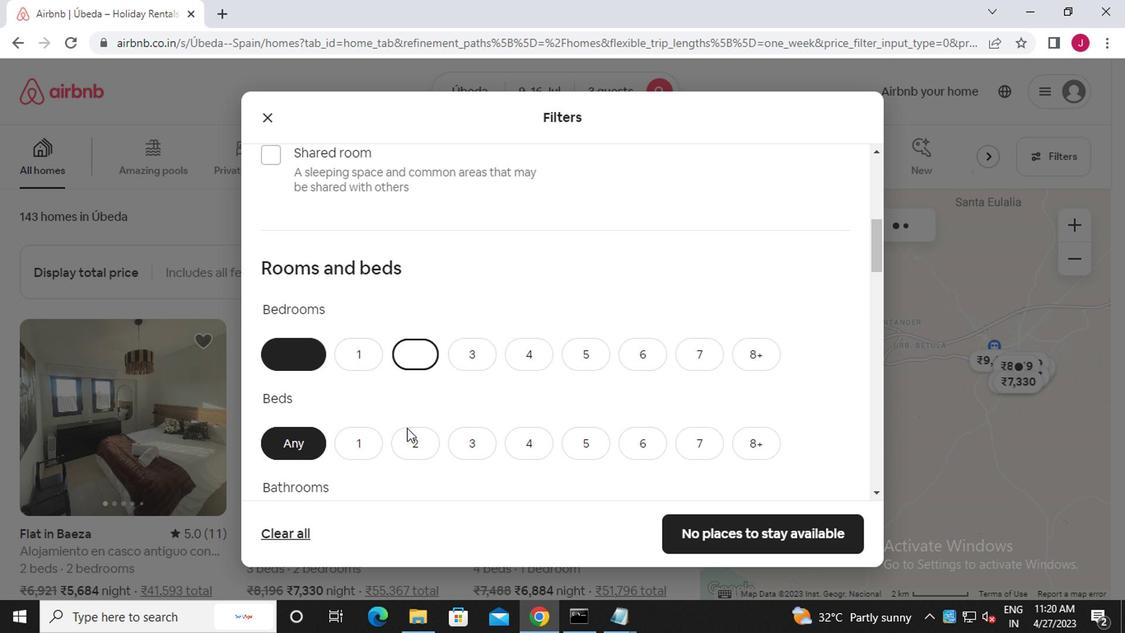 
Action: Mouse pressed left at (405, 438)
Screenshot: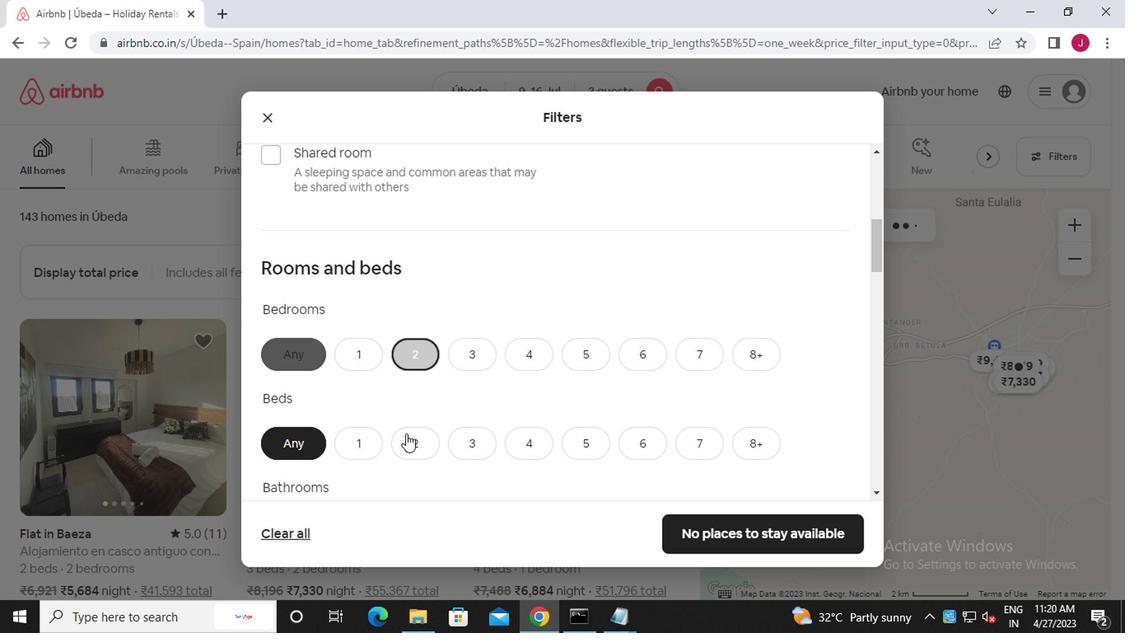 
Action: Mouse moved to (387, 465)
Screenshot: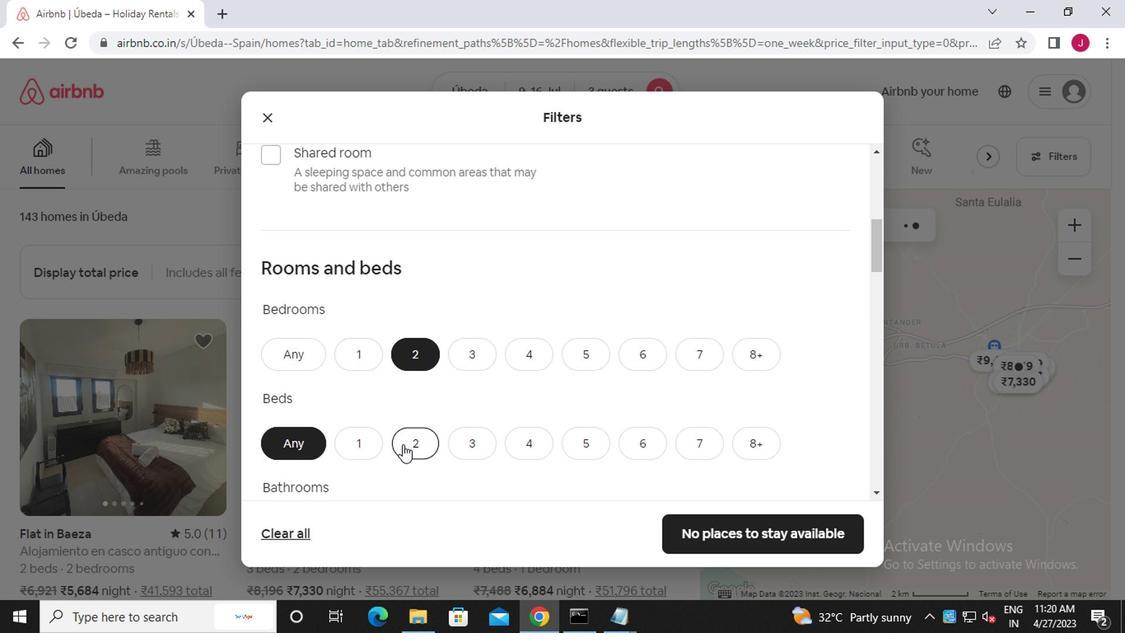 
Action: Mouse scrolled (387, 465) with delta (0, 0)
Screenshot: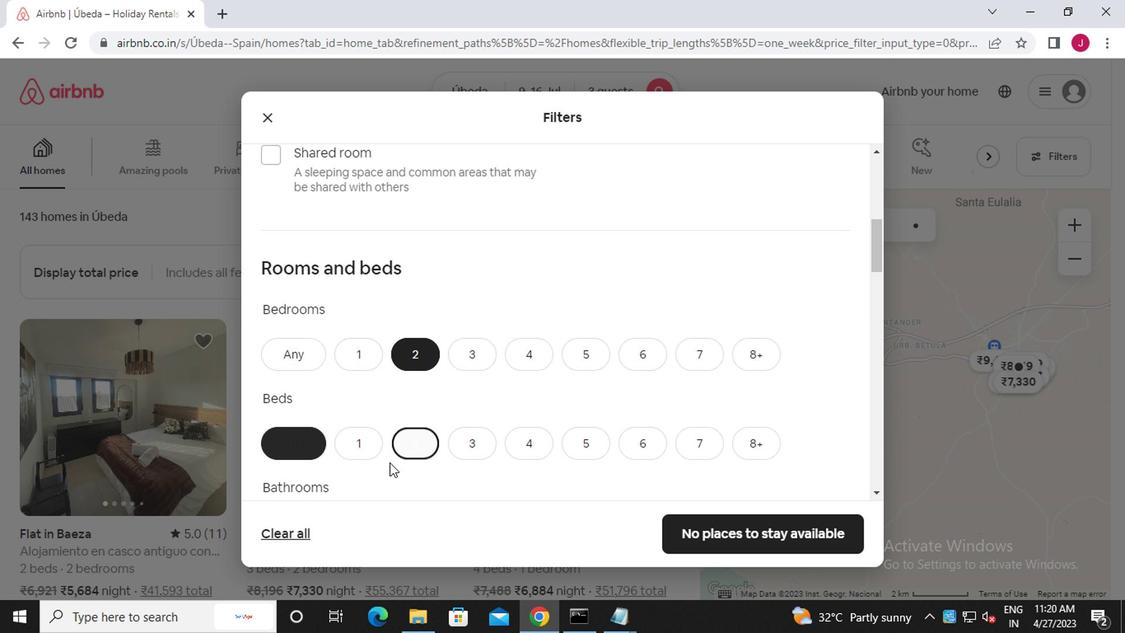 
Action: Mouse scrolled (387, 465) with delta (0, 0)
Screenshot: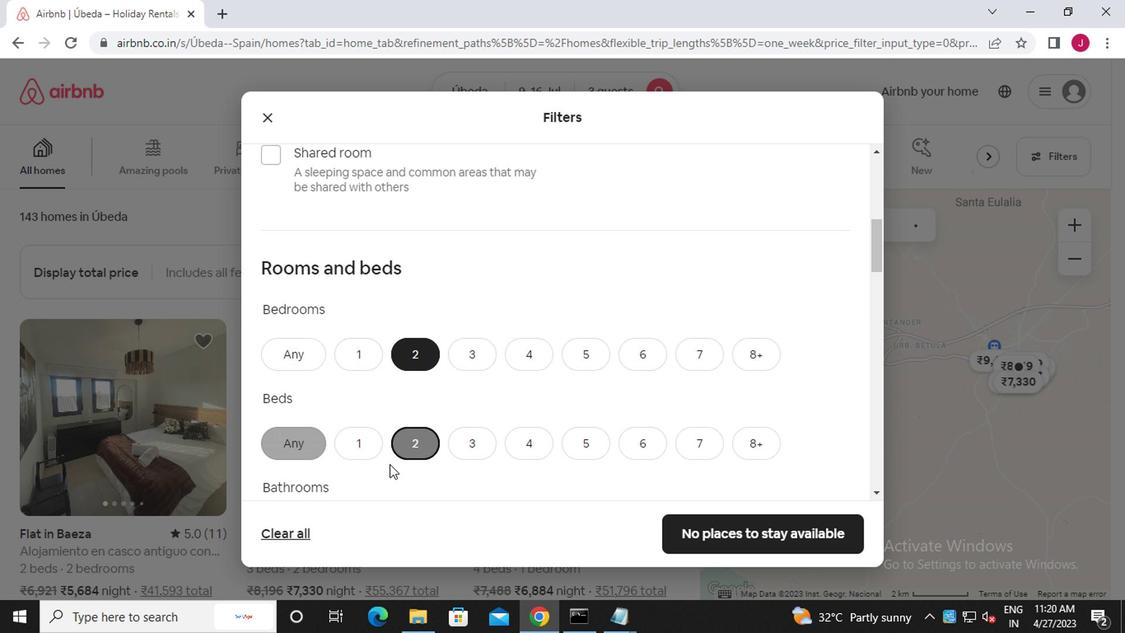 
Action: Mouse scrolled (387, 465) with delta (0, 0)
Screenshot: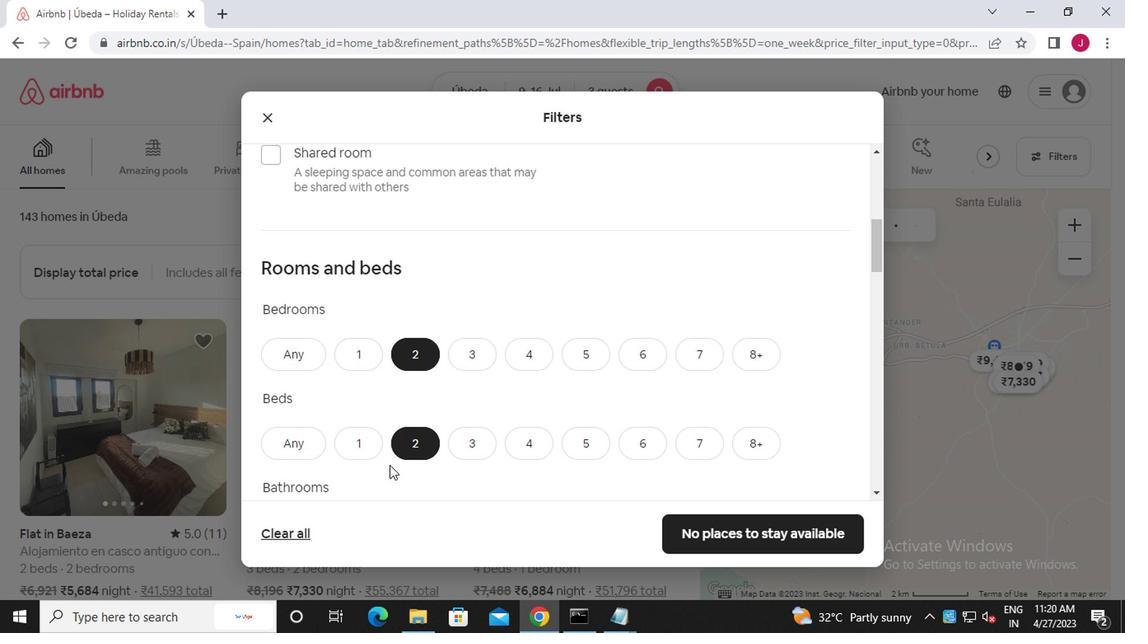 
Action: Mouse moved to (356, 286)
Screenshot: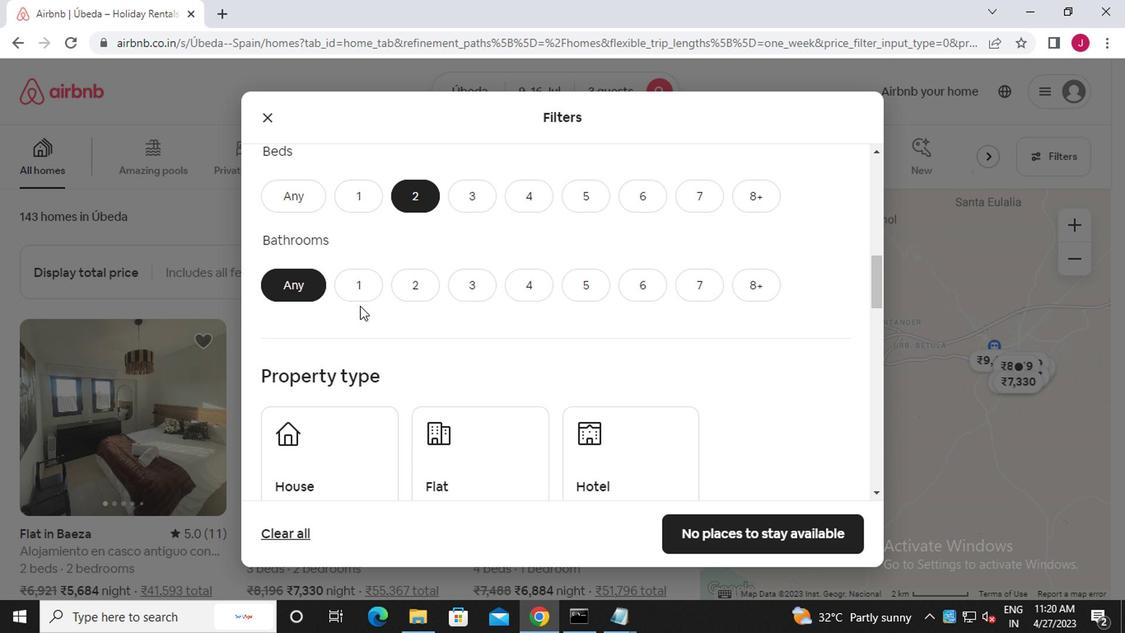 
Action: Mouse pressed left at (356, 286)
Screenshot: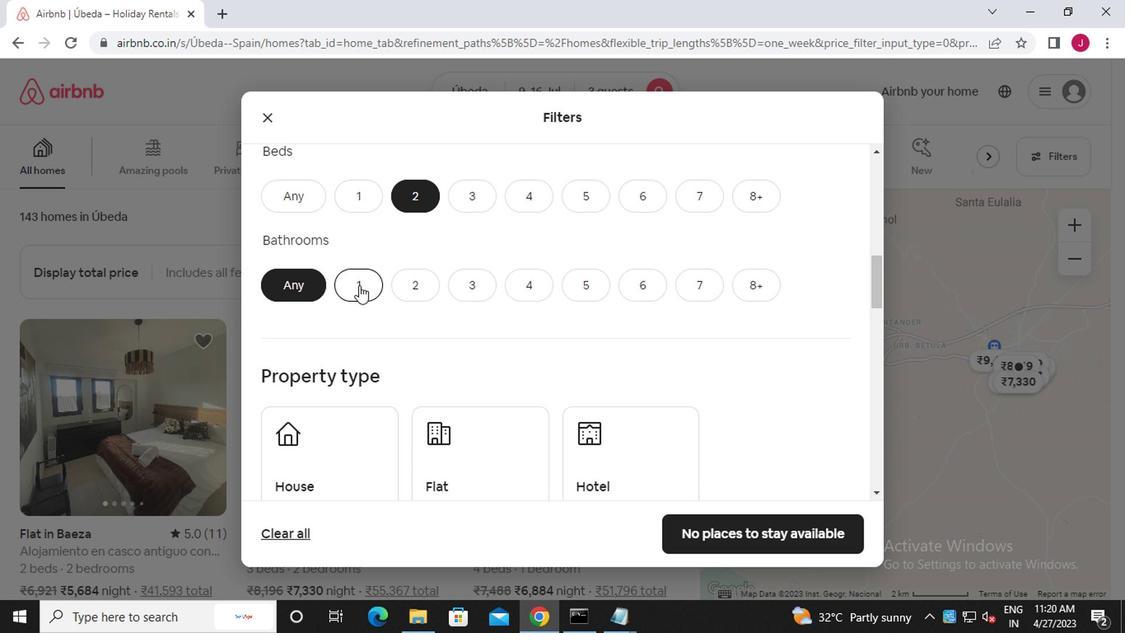 
Action: Mouse moved to (439, 447)
Screenshot: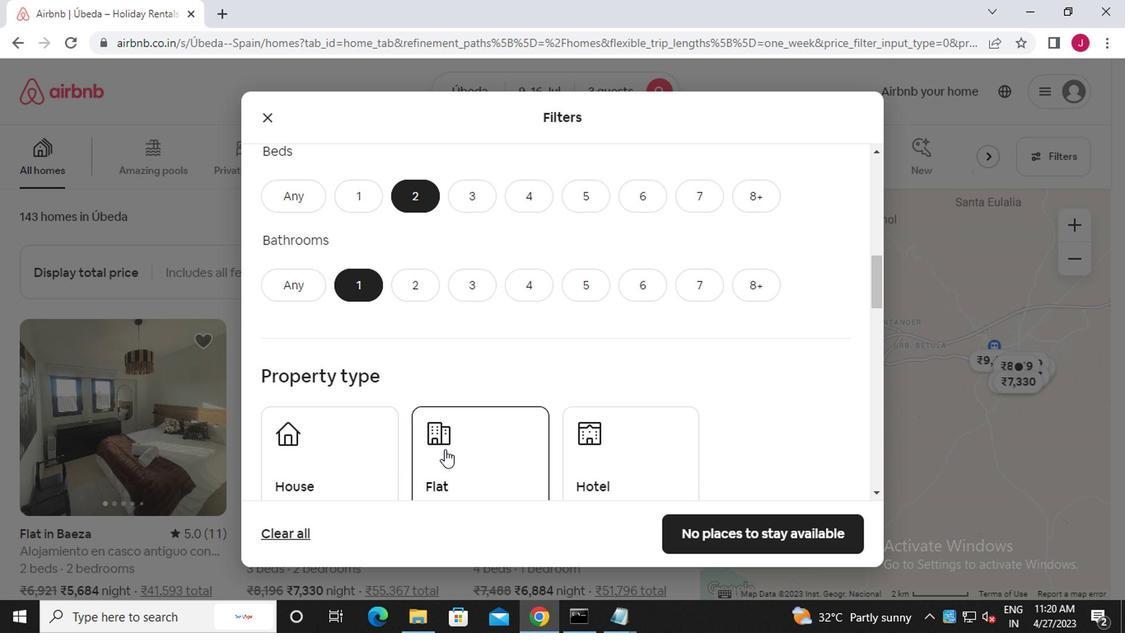 
Action: Mouse scrolled (439, 447) with delta (0, 0)
Screenshot: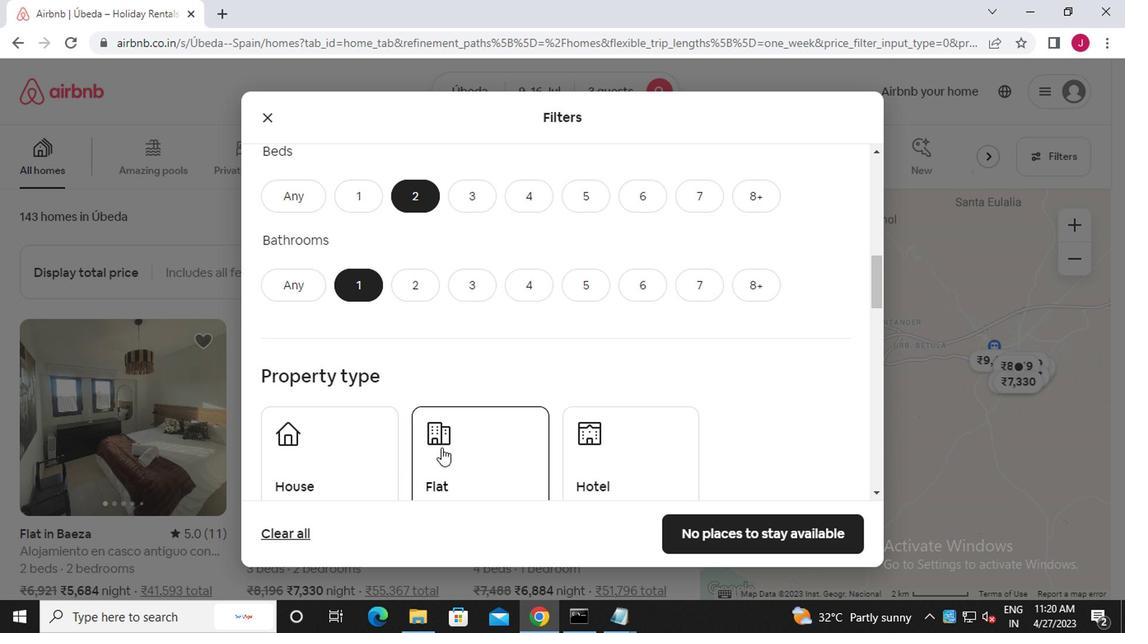 
Action: Mouse moved to (348, 372)
Screenshot: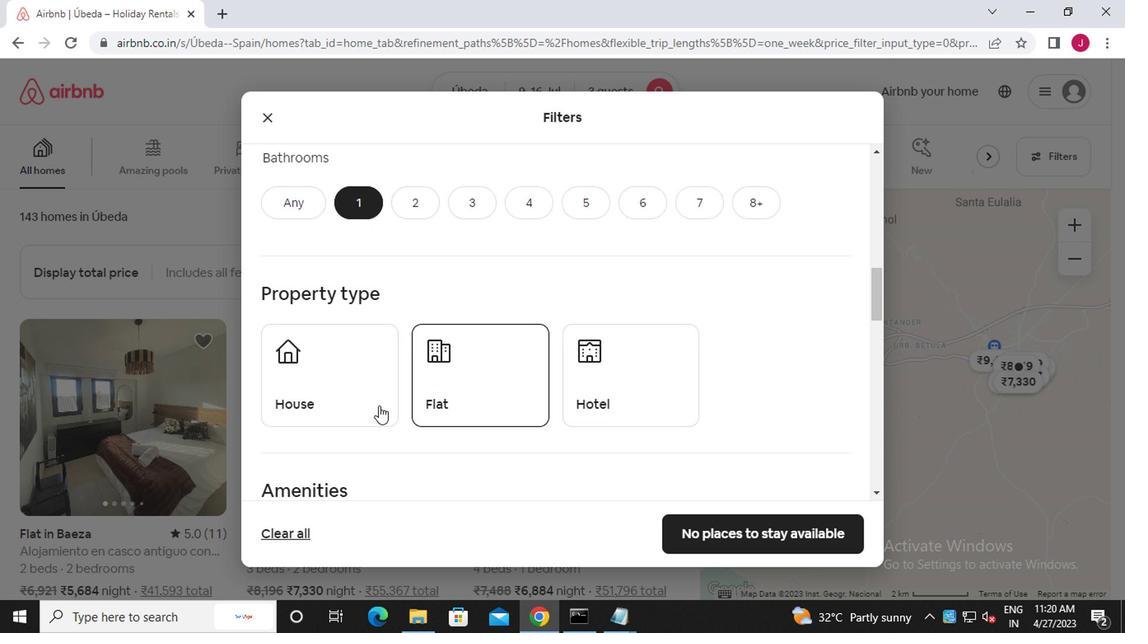 
Action: Mouse pressed left at (348, 372)
Screenshot: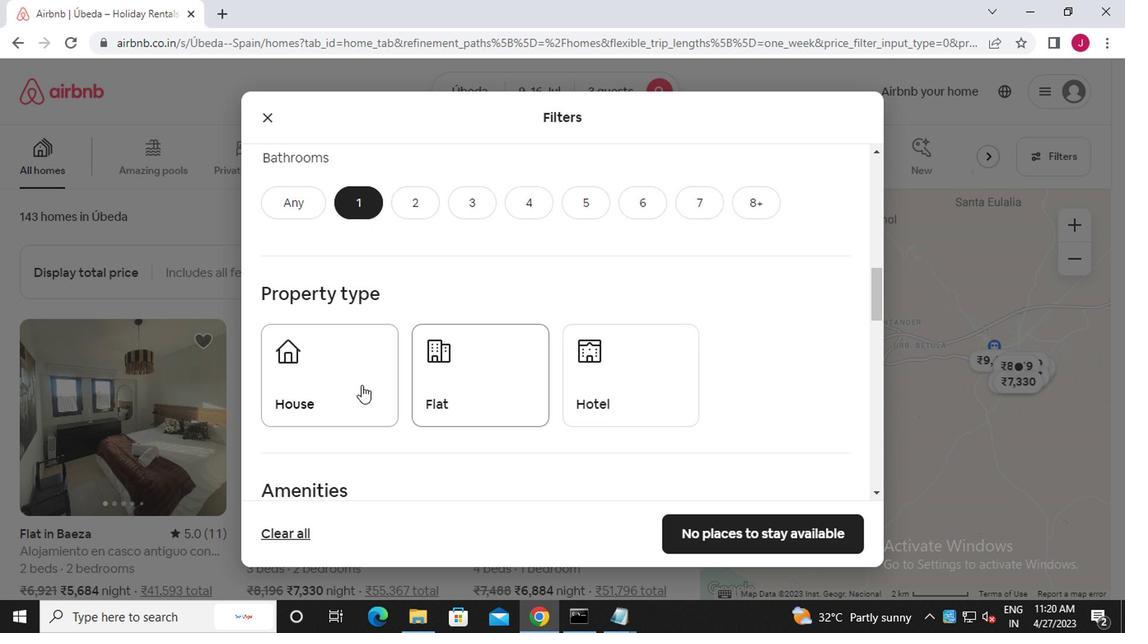 
Action: Mouse moved to (489, 402)
Screenshot: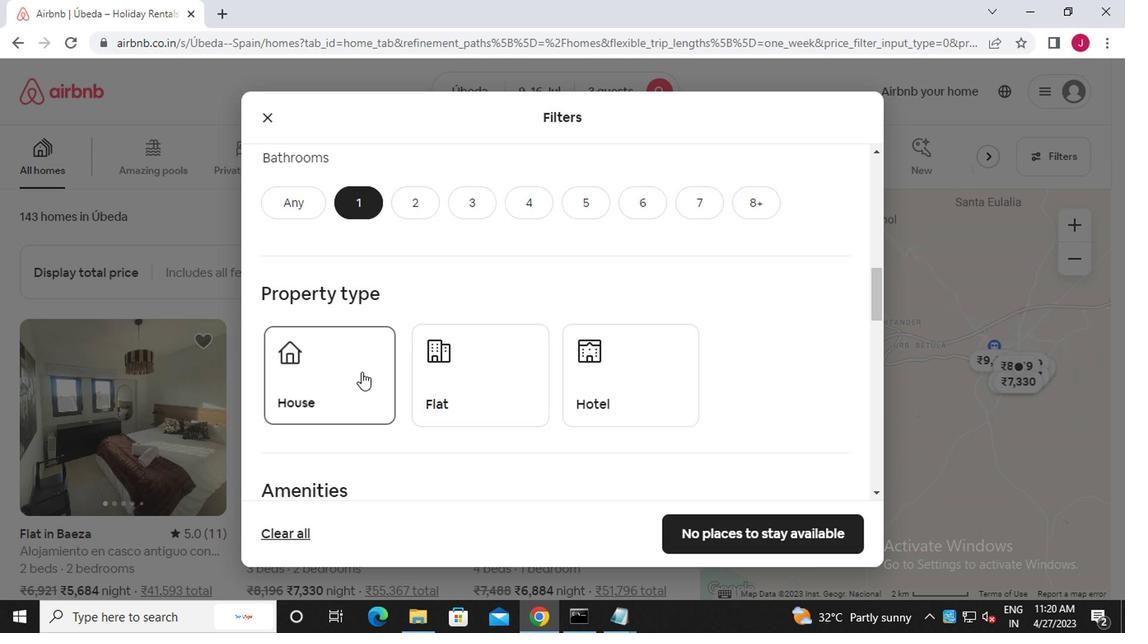 
Action: Mouse pressed left at (489, 402)
Screenshot: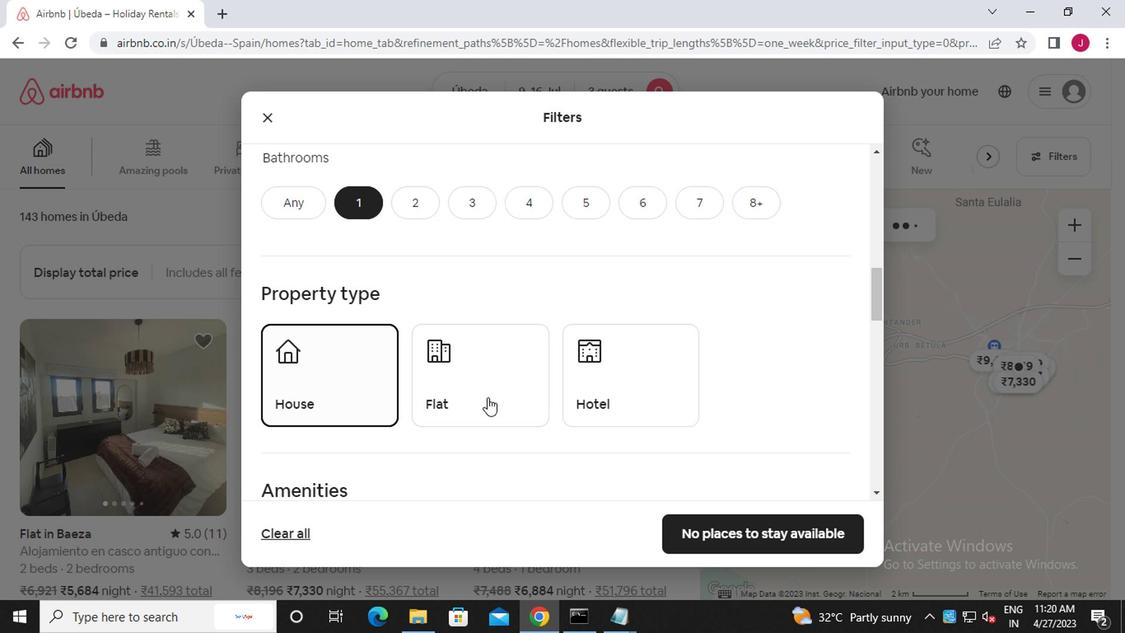 
Action: Mouse moved to (524, 406)
Screenshot: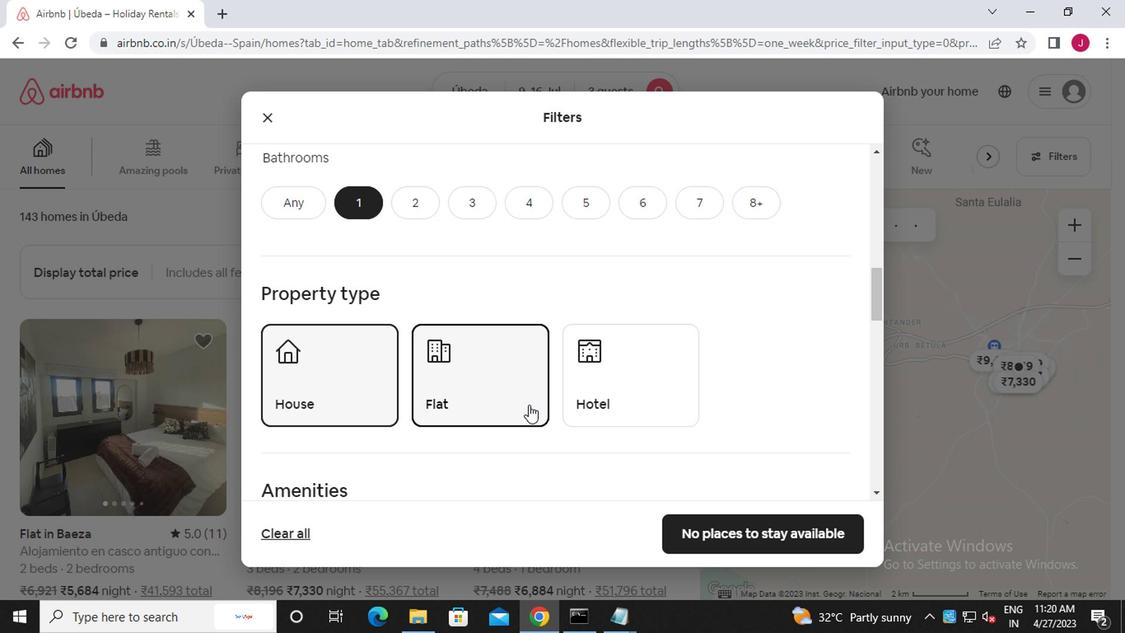 
Action: Mouse scrolled (524, 406) with delta (0, 0)
Screenshot: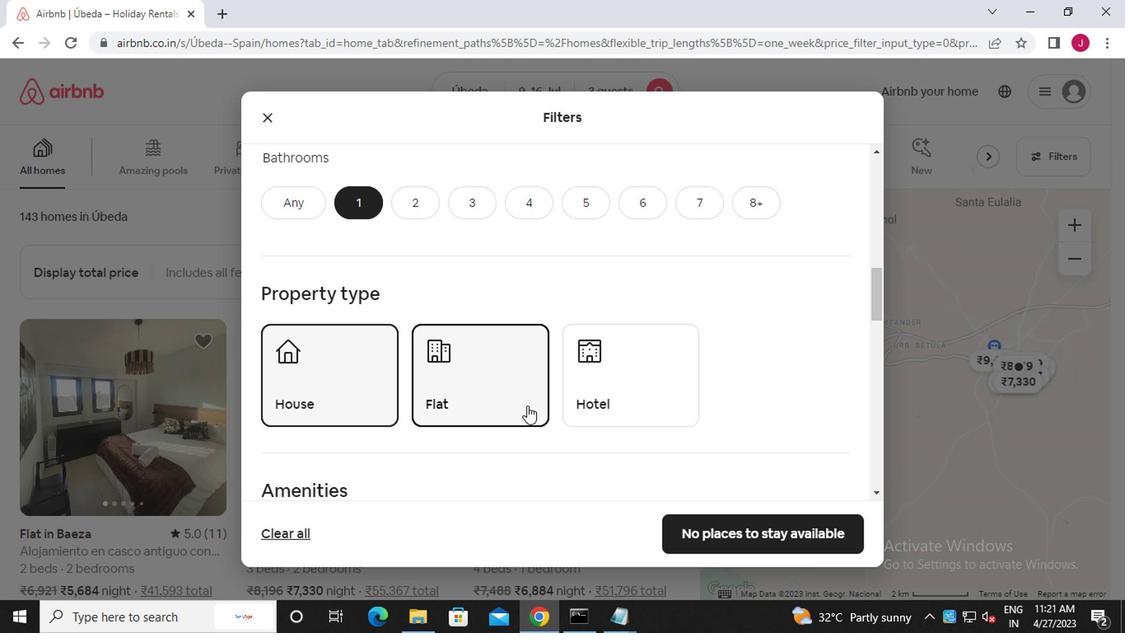 
Action: Mouse scrolled (524, 406) with delta (0, 0)
Screenshot: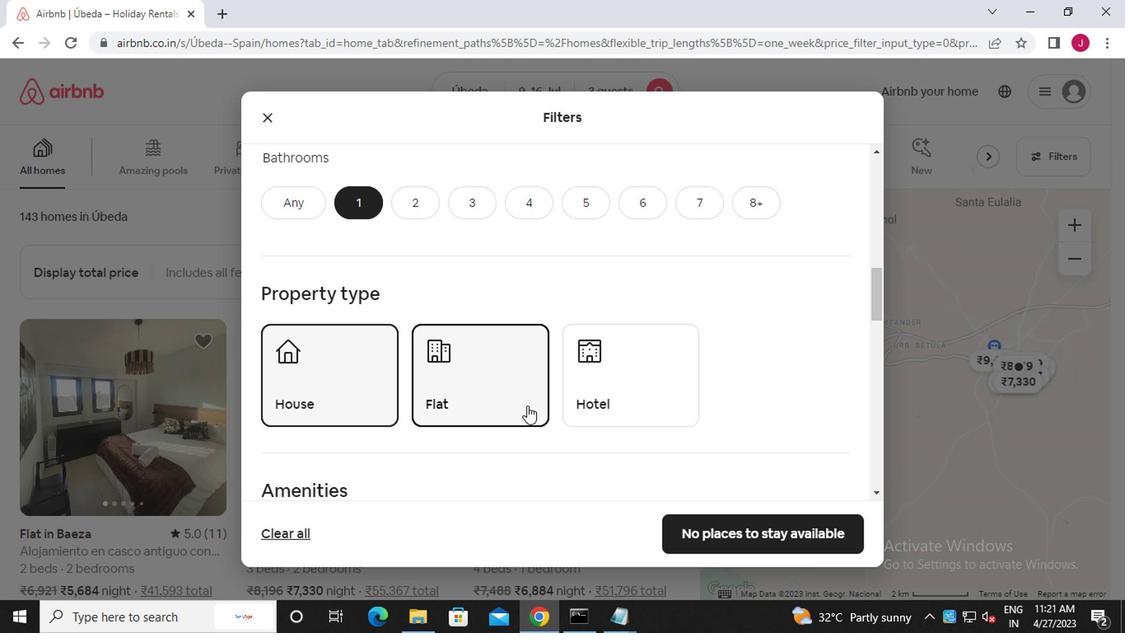 
Action: Mouse scrolled (524, 406) with delta (0, 0)
Screenshot: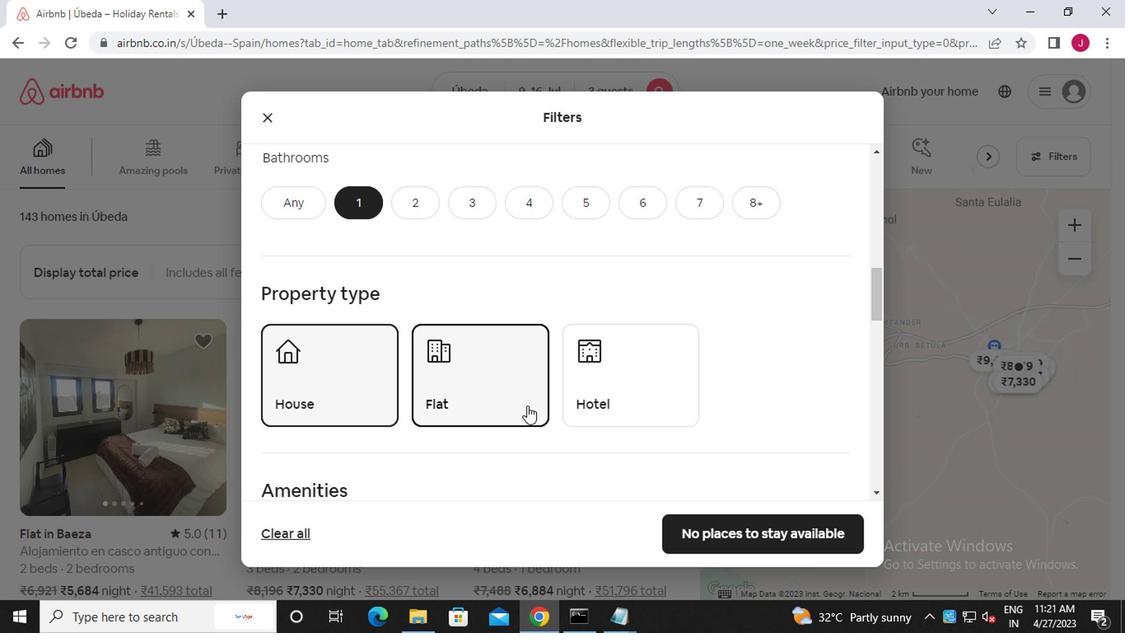 
Action: Mouse scrolled (524, 406) with delta (0, 0)
Screenshot: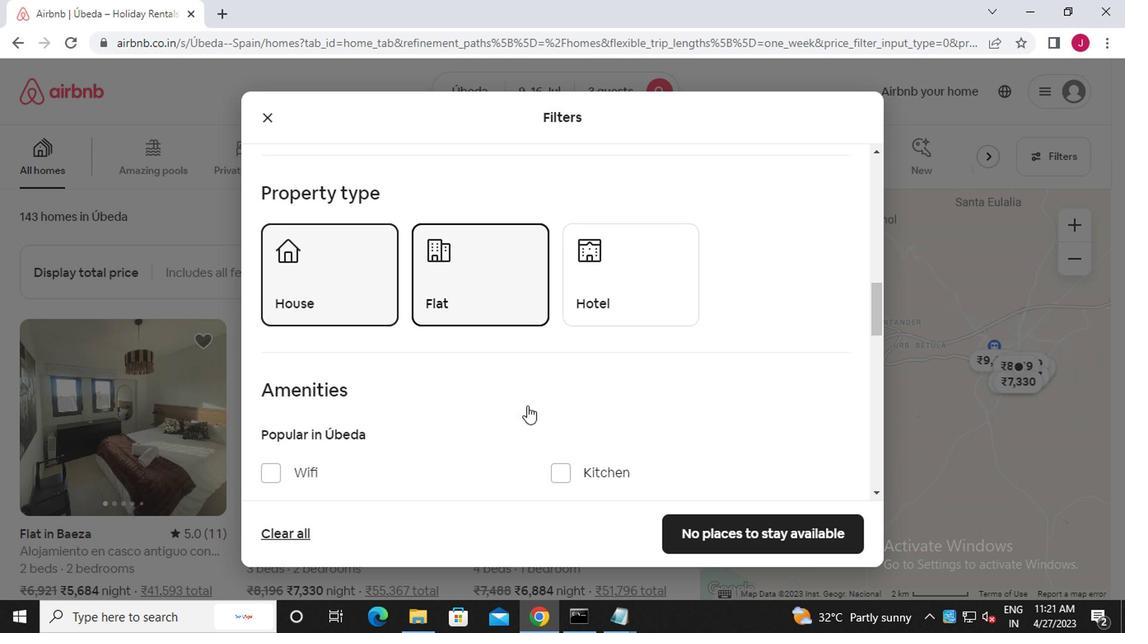 
Action: Mouse moved to (699, 398)
Screenshot: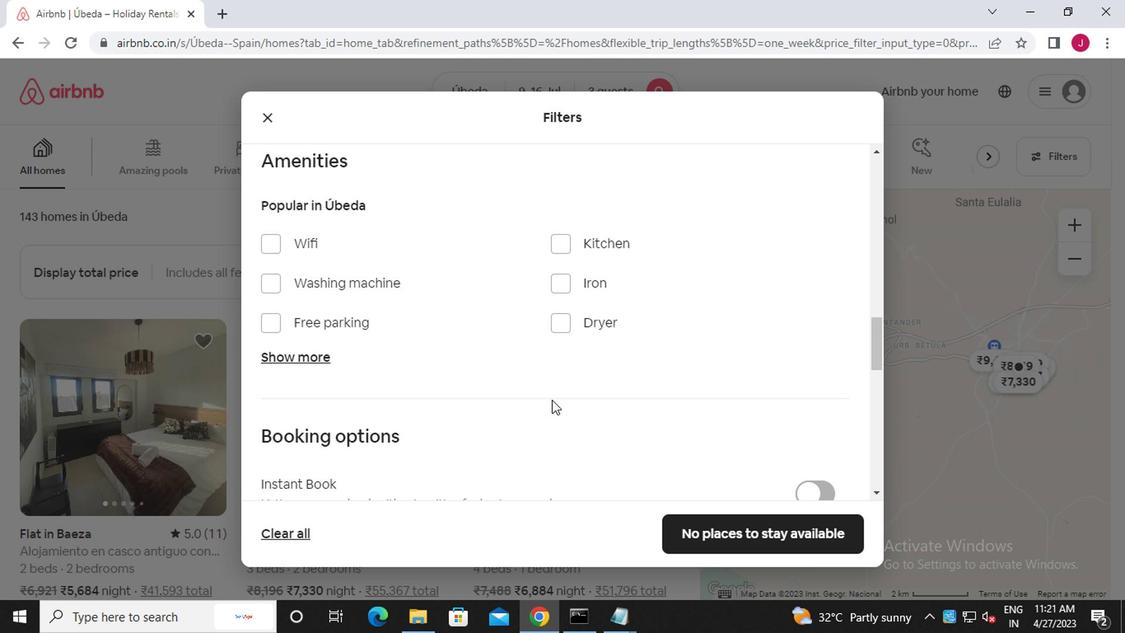 
Action: Mouse scrolled (699, 397) with delta (0, -1)
Screenshot: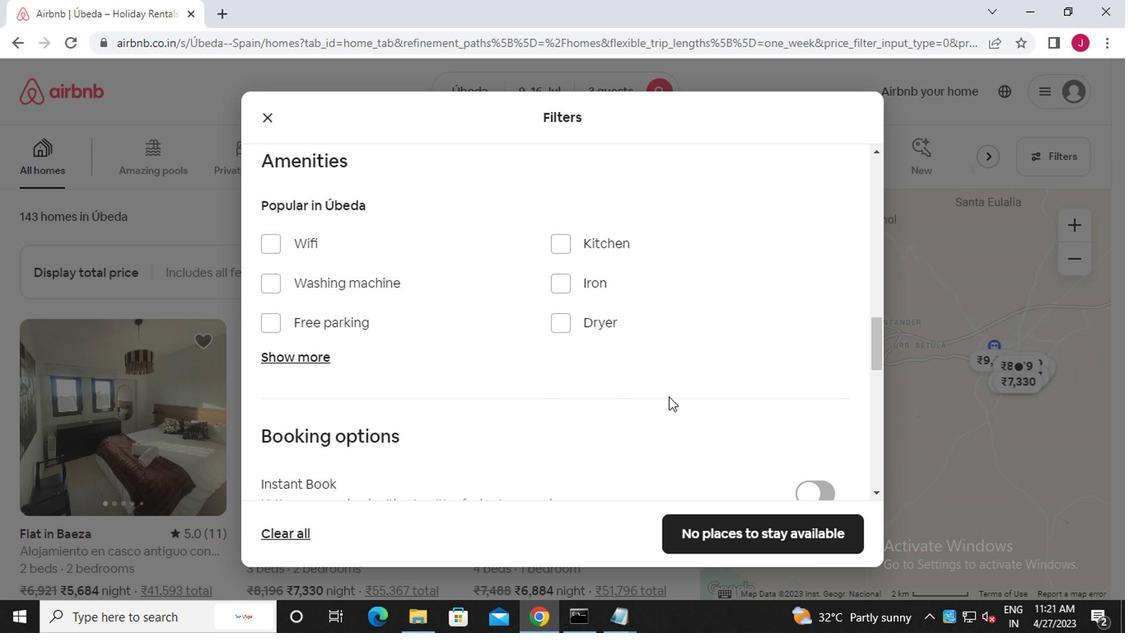 
Action: Mouse scrolled (699, 397) with delta (0, -1)
Screenshot: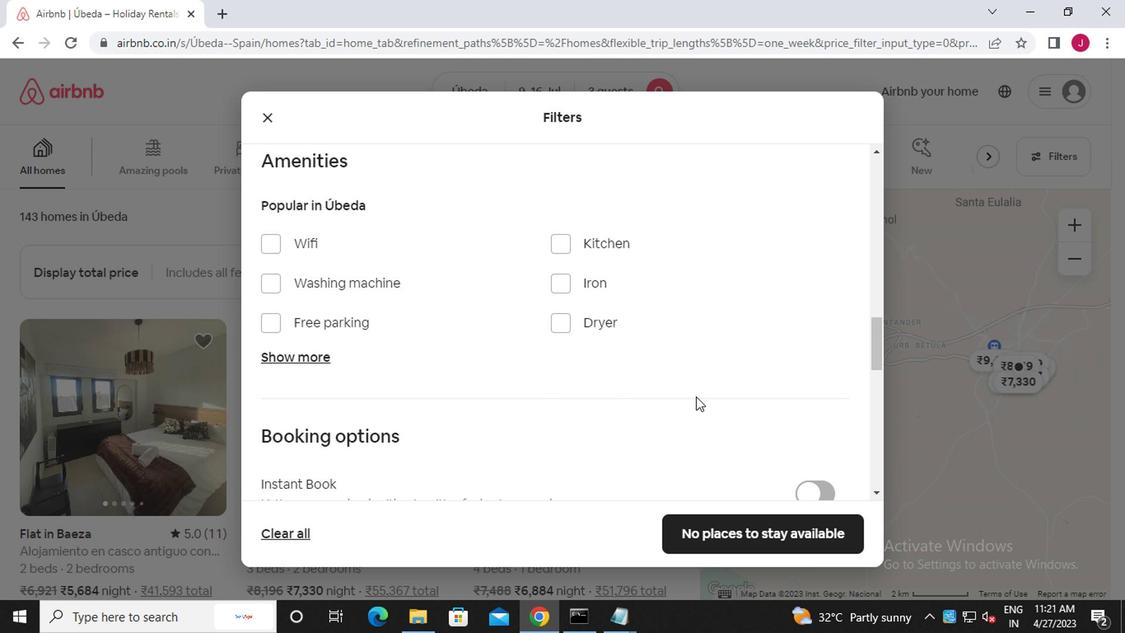 
Action: Mouse scrolled (699, 397) with delta (0, -1)
Screenshot: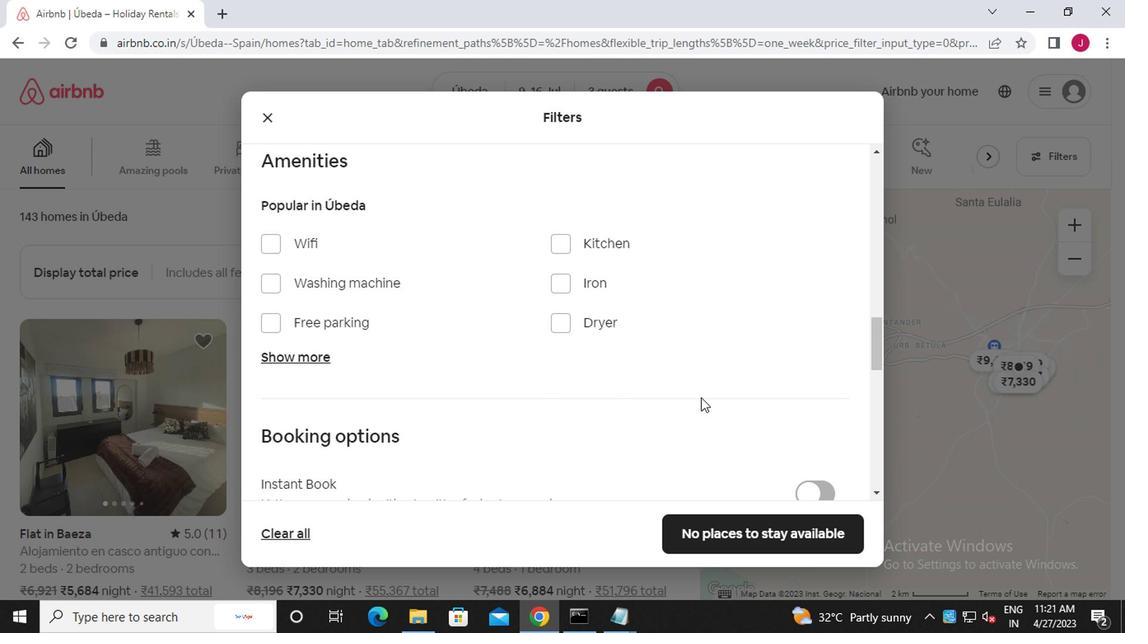 
Action: Mouse moved to (821, 299)
Screenshot: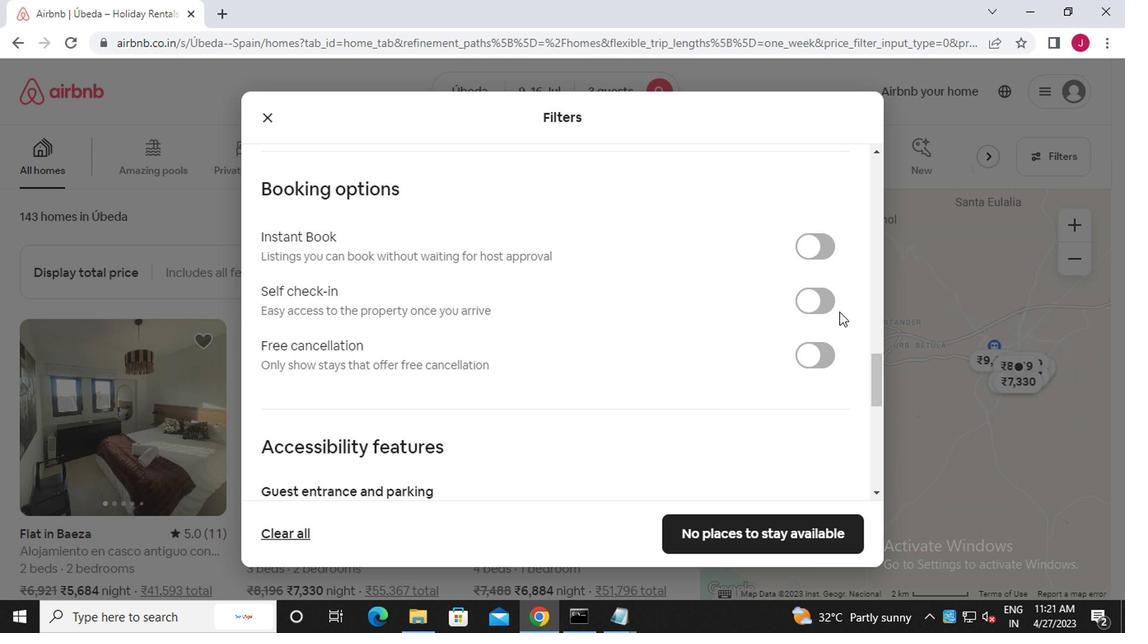 
Action: Mouse pressed left at (821, 299)
Screenshot: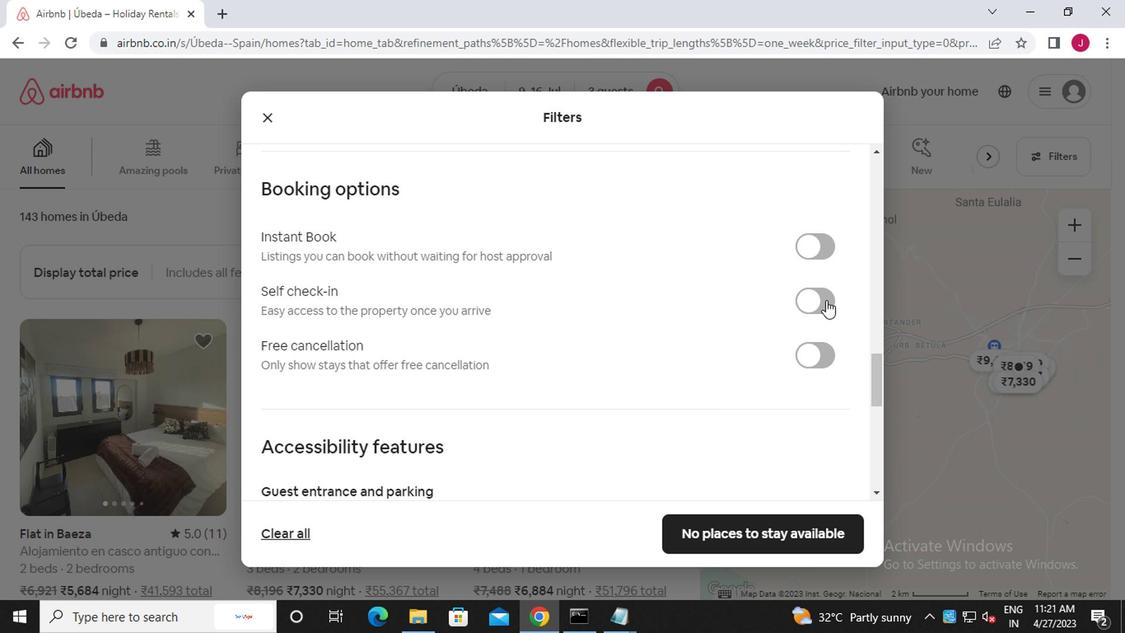 
Action: Mouse moved to (604, 402)
Screenshot: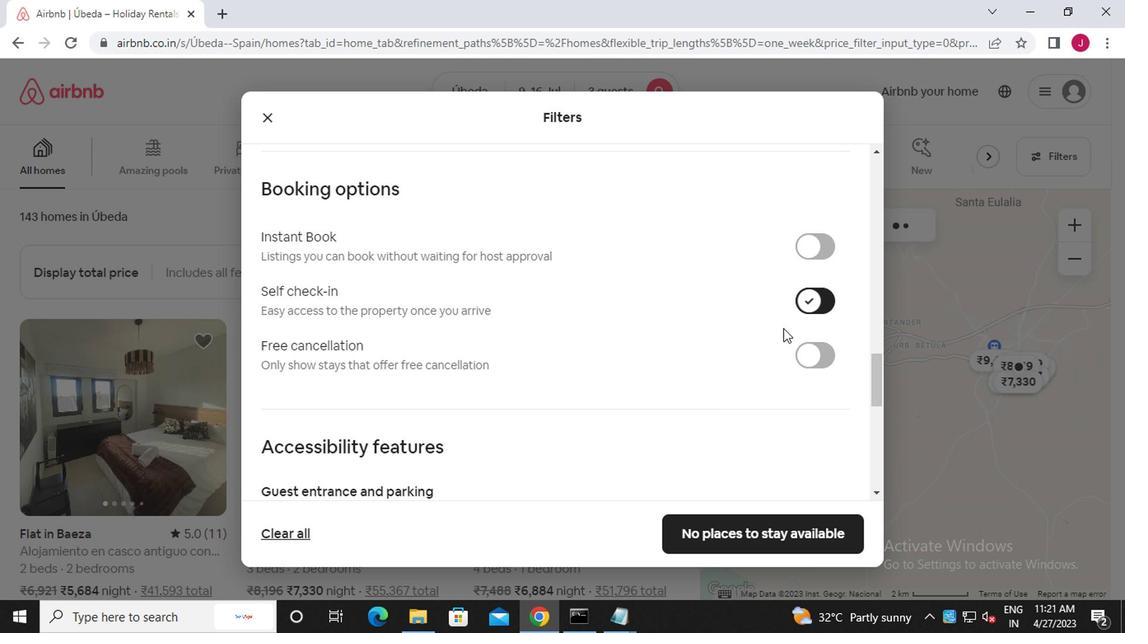 
Action: Mouse scrolled (604, 400) with delta (0, -1)
Screenshot: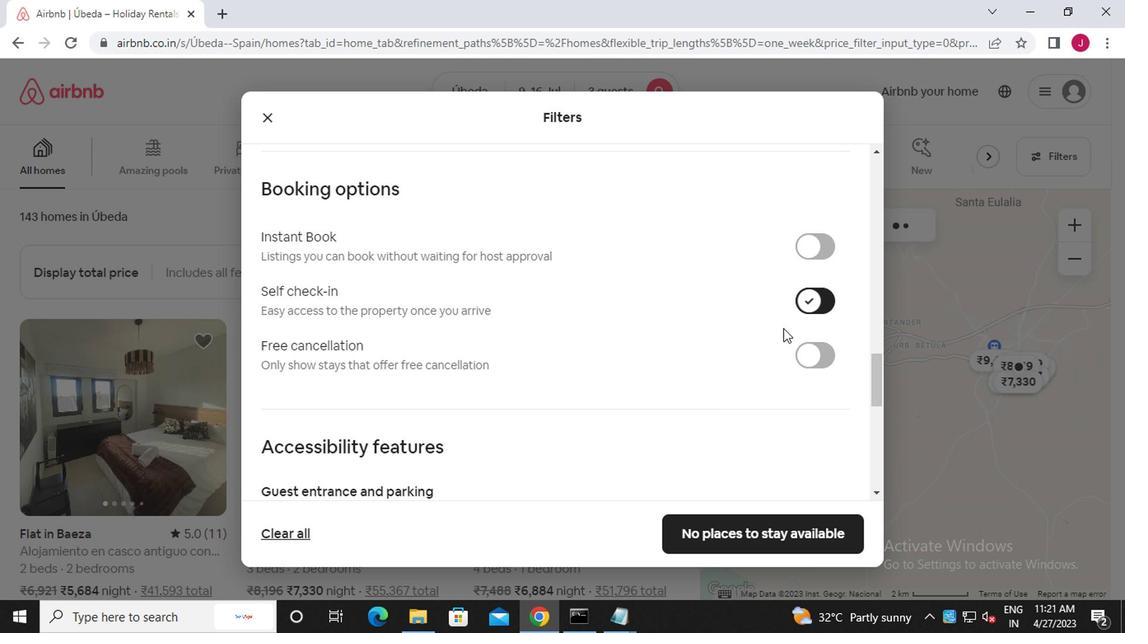
Action: Mouse moved to (589, 405)
Screenshot: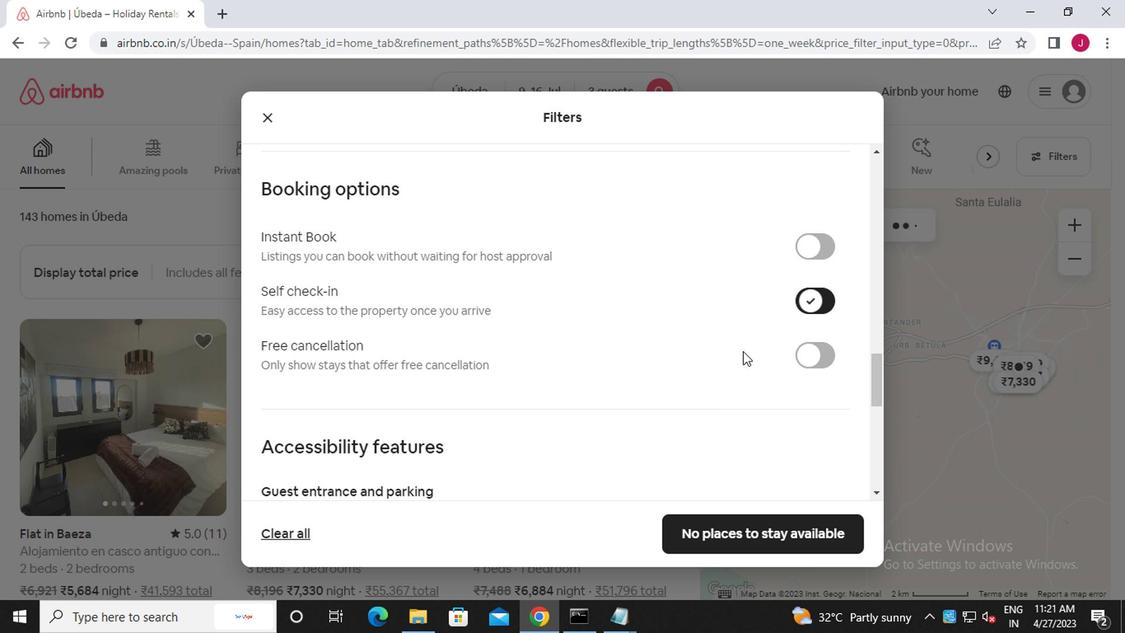
Action: Mouse scrolled (589, 404) with delta (0, 0)
Screenshot: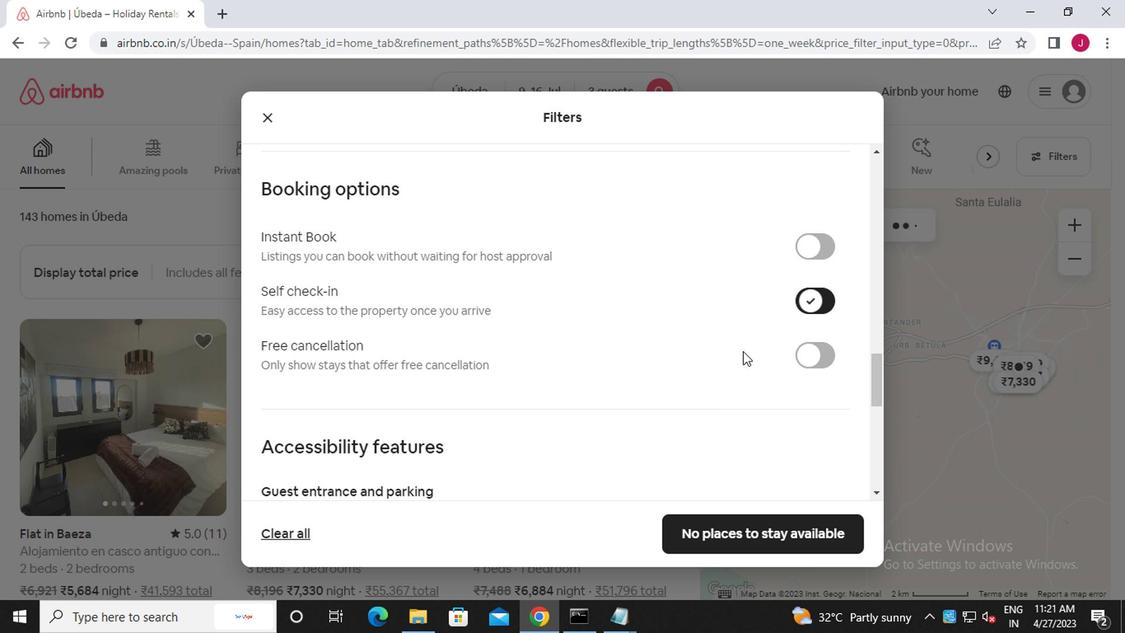 
Action: Mouse moved to (581, 406)
Screenshot: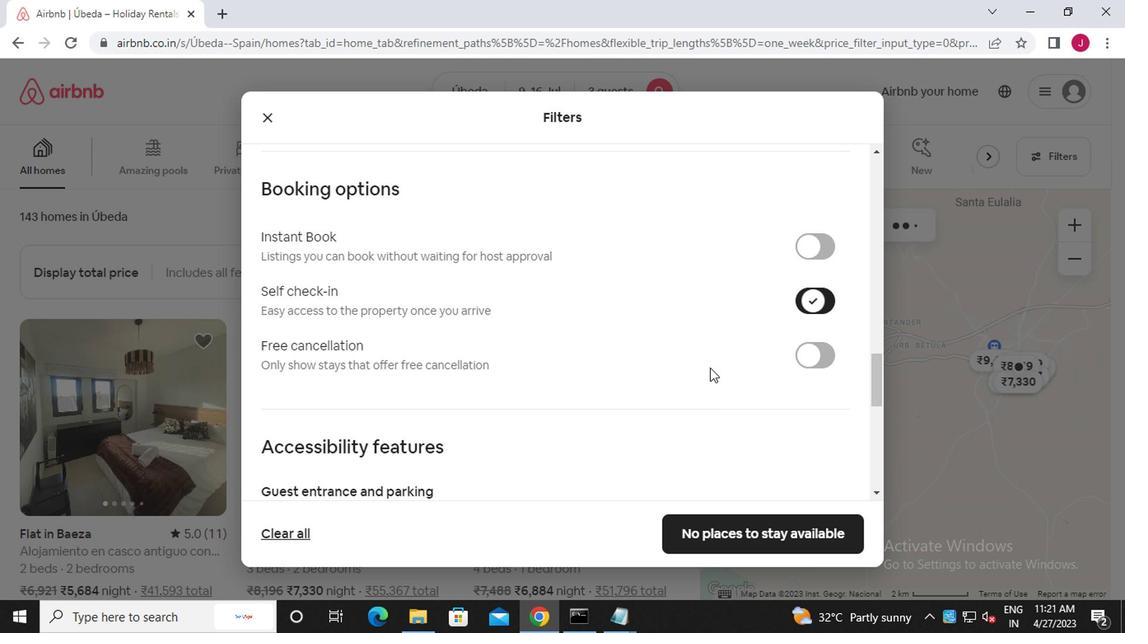 
Action: Mouse scrolled (581, 405) with delta (0, -1)
Screenshot: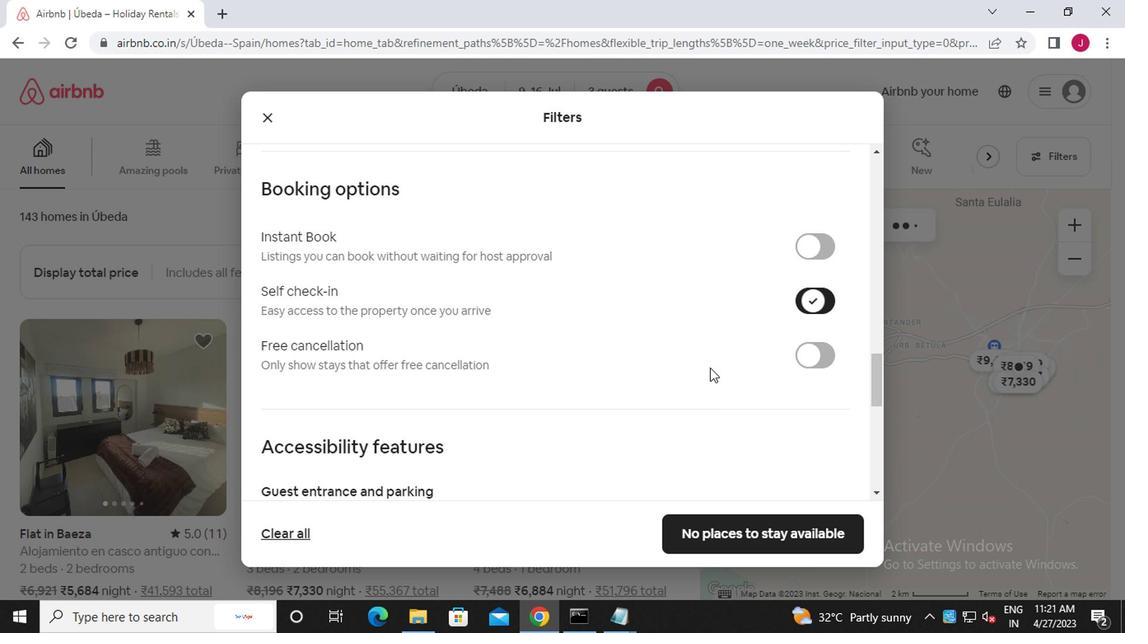 
Action: Mouse moved to (575, 407)
Screenshot: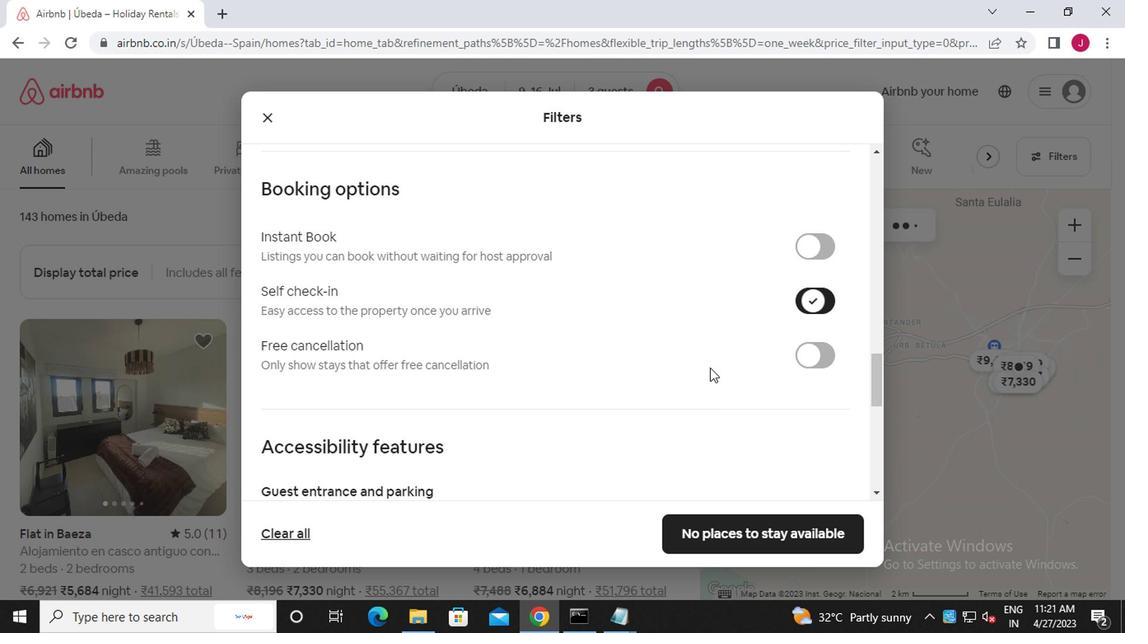 
Action: Mouse scrolled (575, 406) with delta (0, 0)
Screenshot: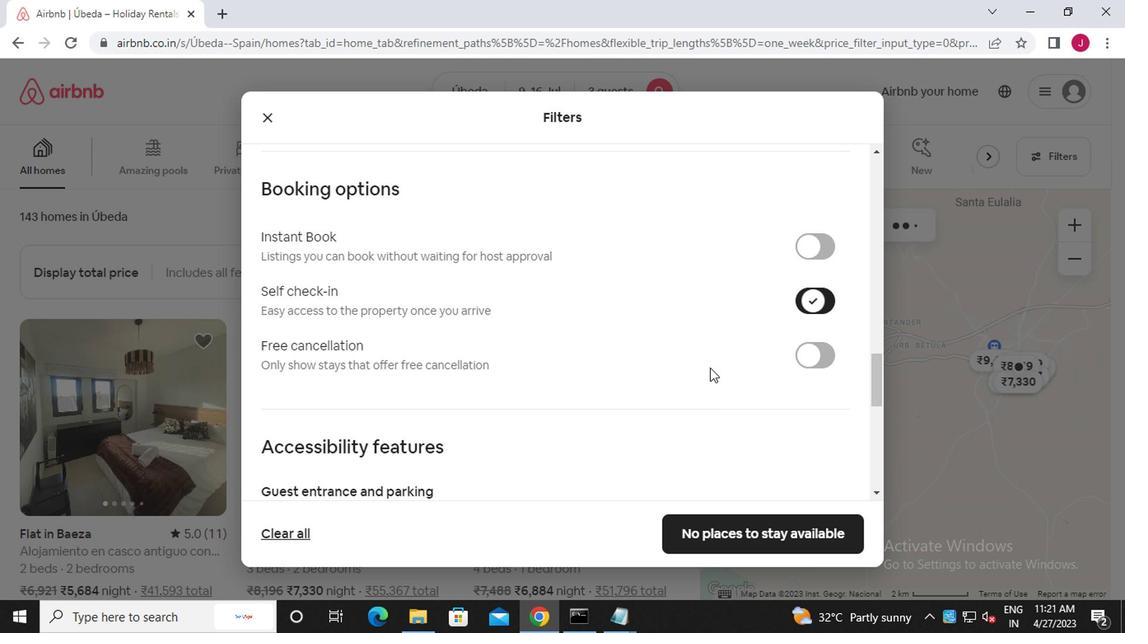 
Action: Mouse moved to (573, 408)
Screenshot: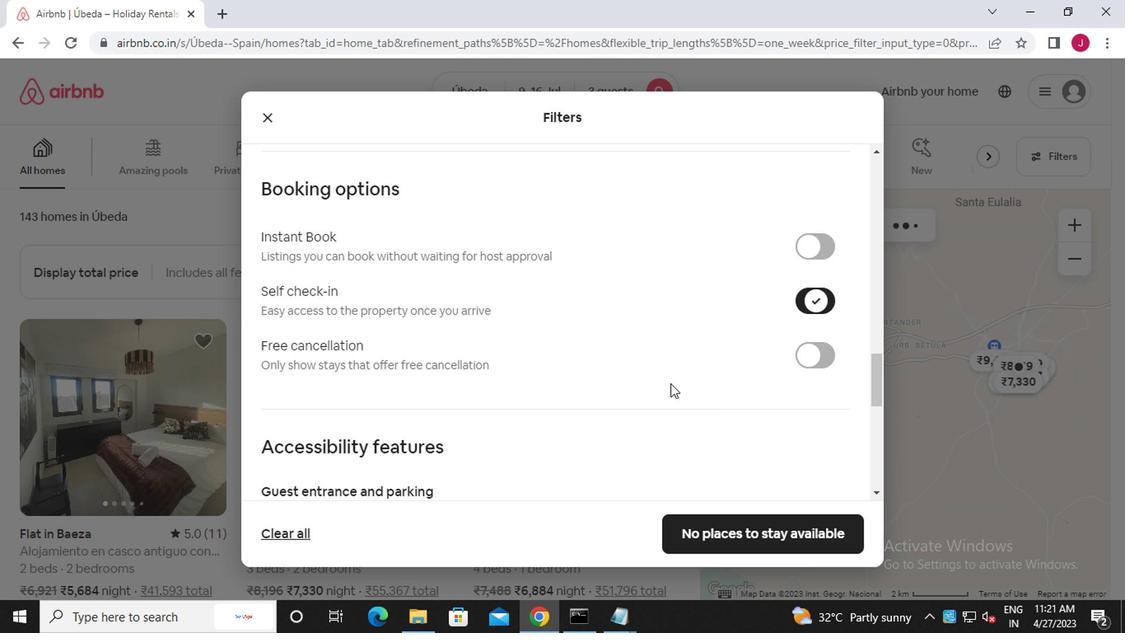 
Action: Mouse scrolled (573, 407) with delta (0, -1)
Screenshot: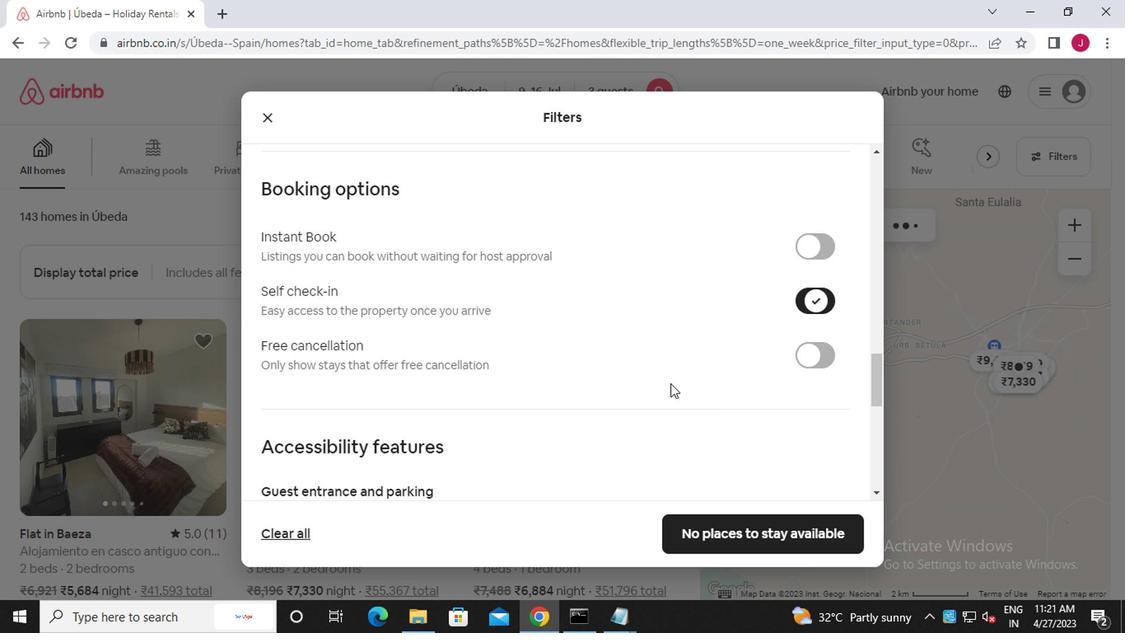 
Action: Mouse moved to (315, 415)
Screenshot: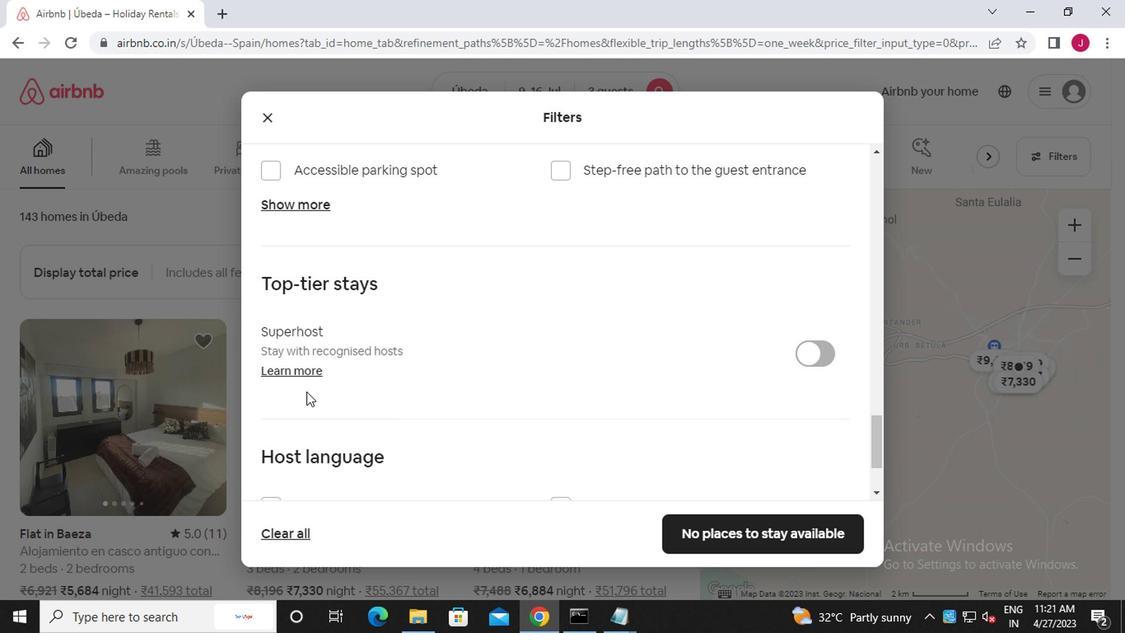 
Action: Mouse scrolled (315, 414) with delta (0, 0)
Screenshot: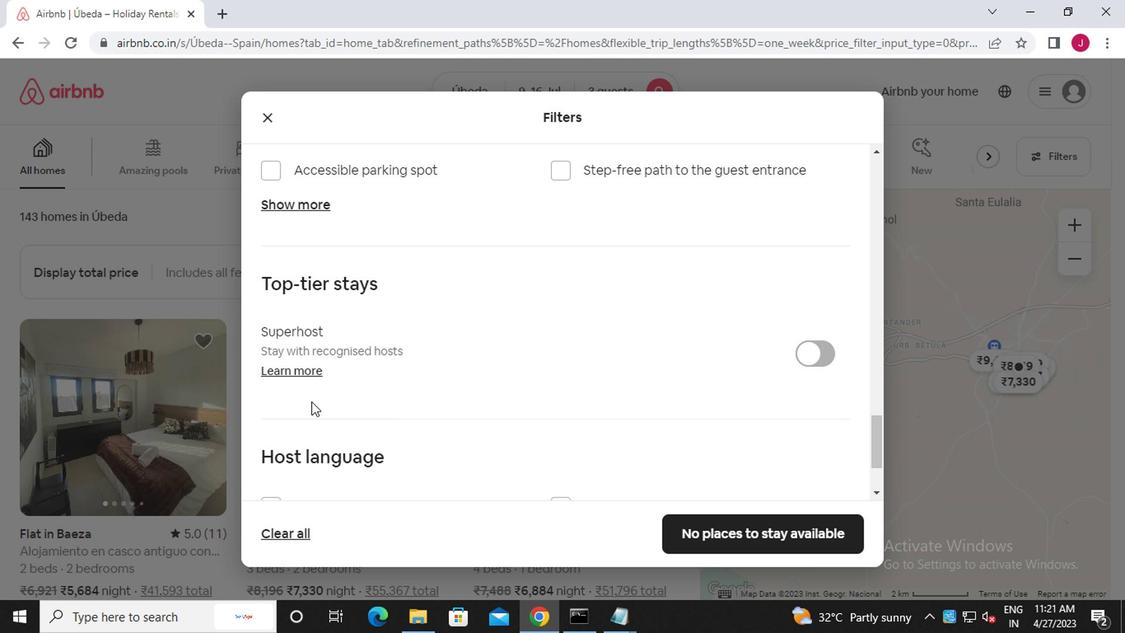 
Action: Mouse scrolled (315, 414) with delta (0, 0)
Screenshot: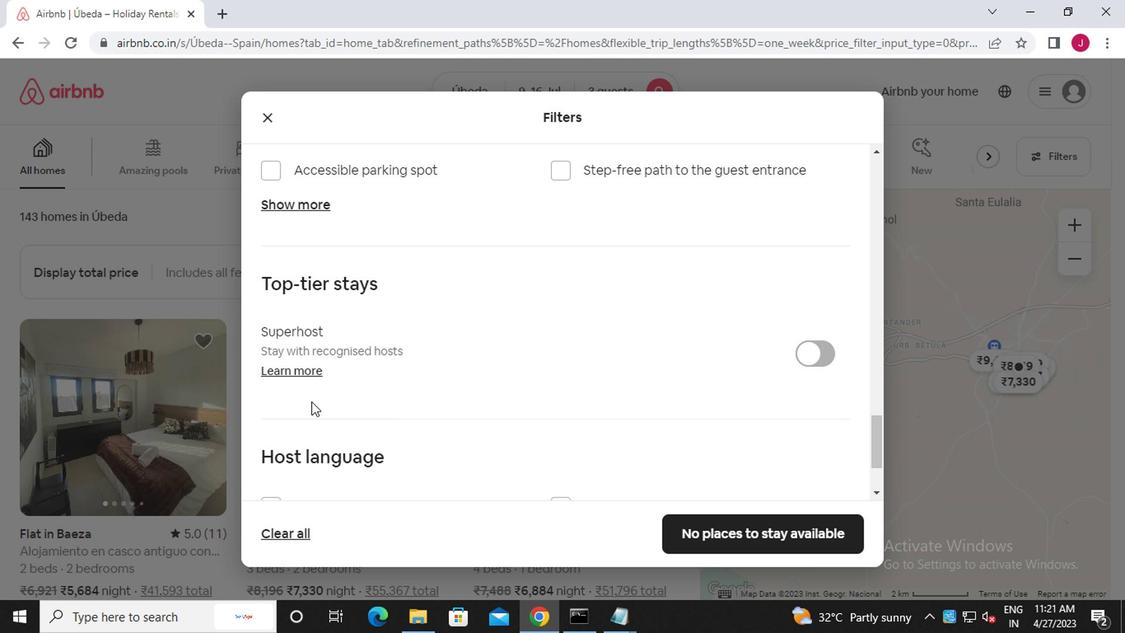 
Action: Mouse scrolled (315, 414) with delta (0, 0)
Screenshot: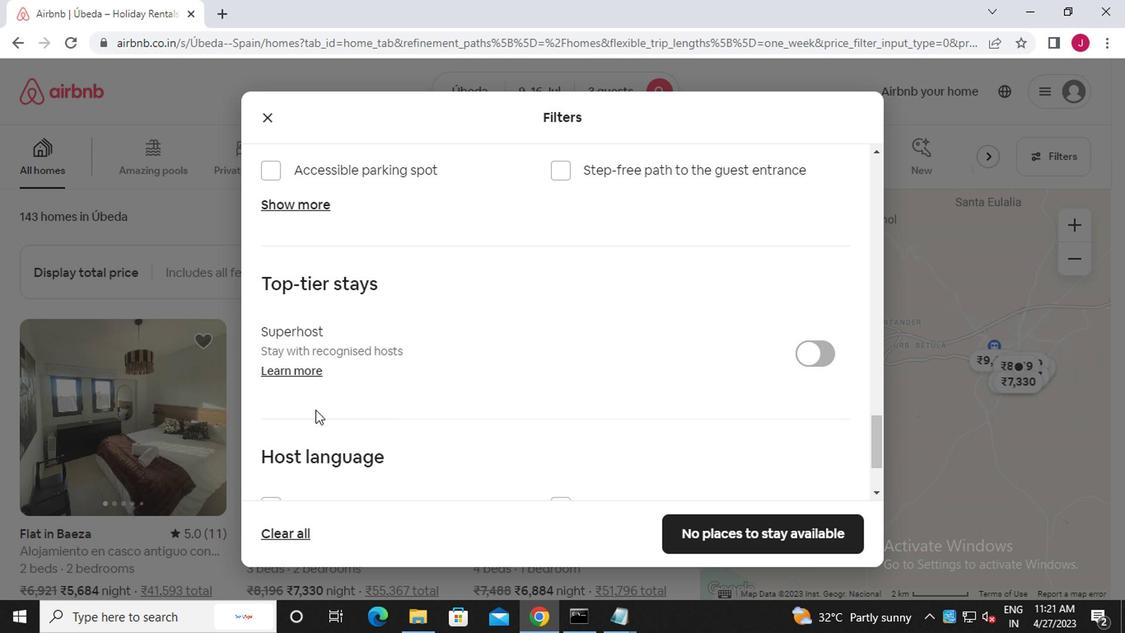 
Action: Mouse moved to (278, 388)
Screenshot: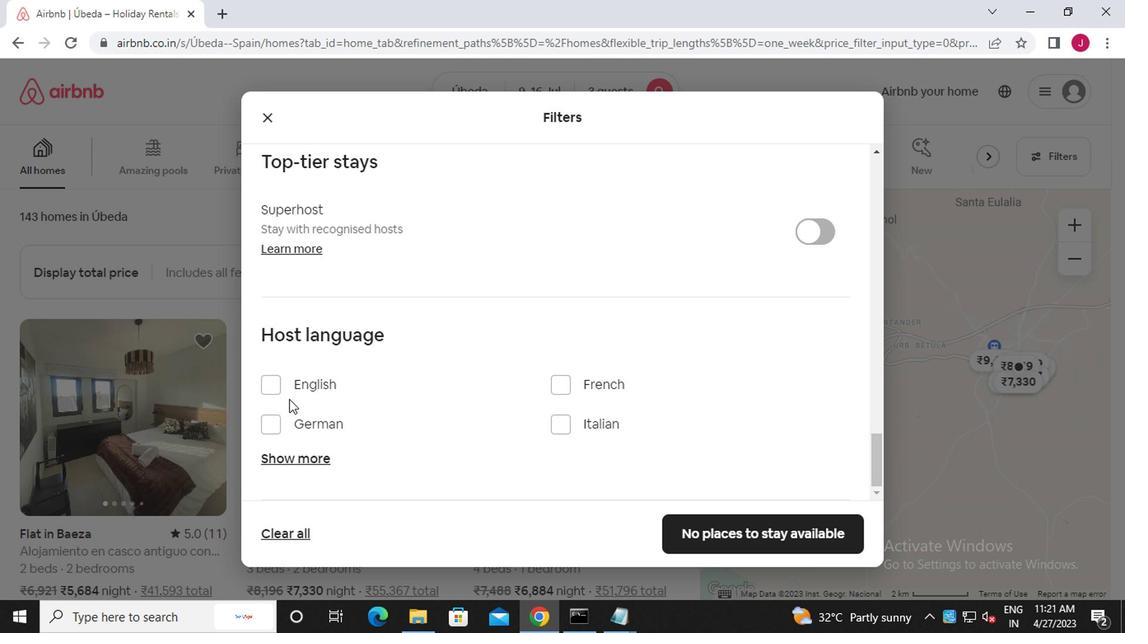 
Action: Mouse pressed left at (278, 388)
Screenshot: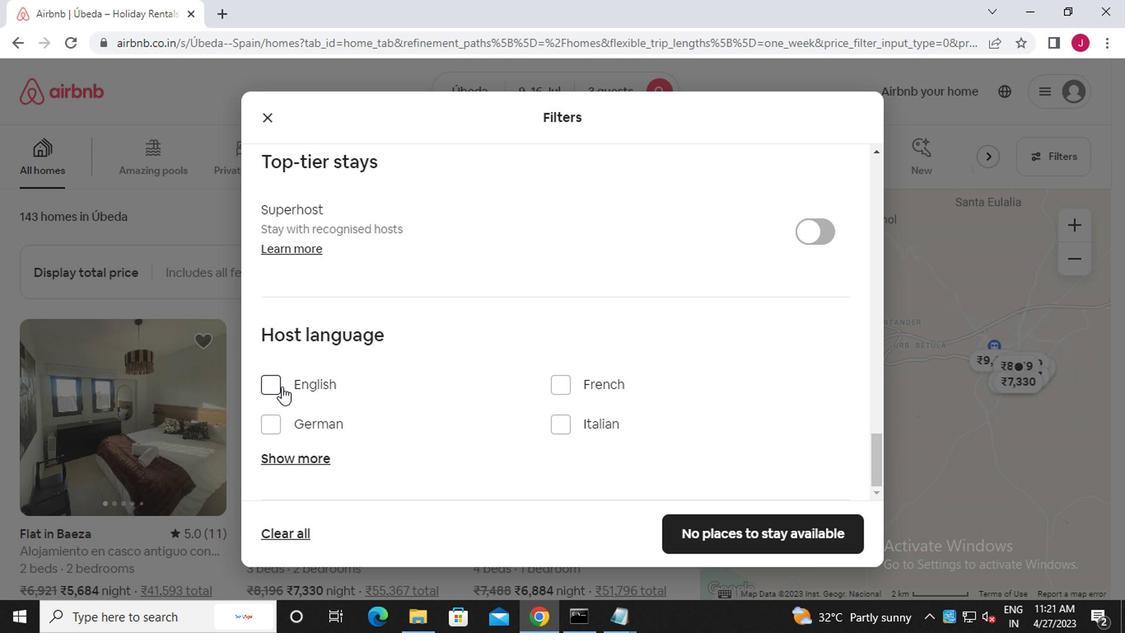 
Action: Mouse moved to (761, 532)
Screenshot: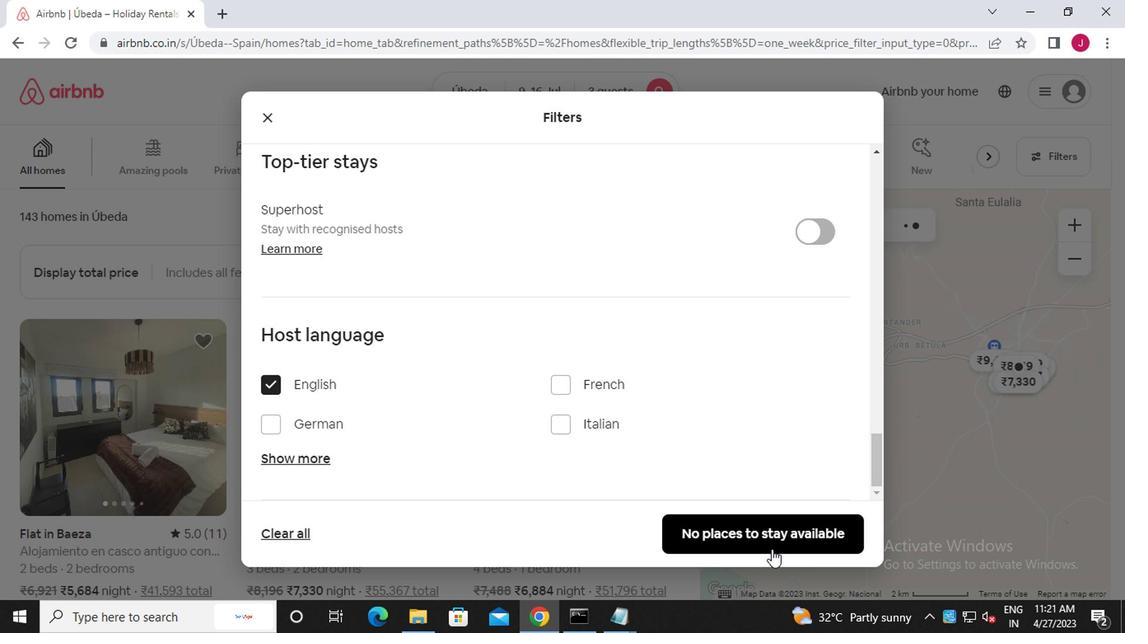 
Action: Mouse pressed left at (761, 532)
Screenshot: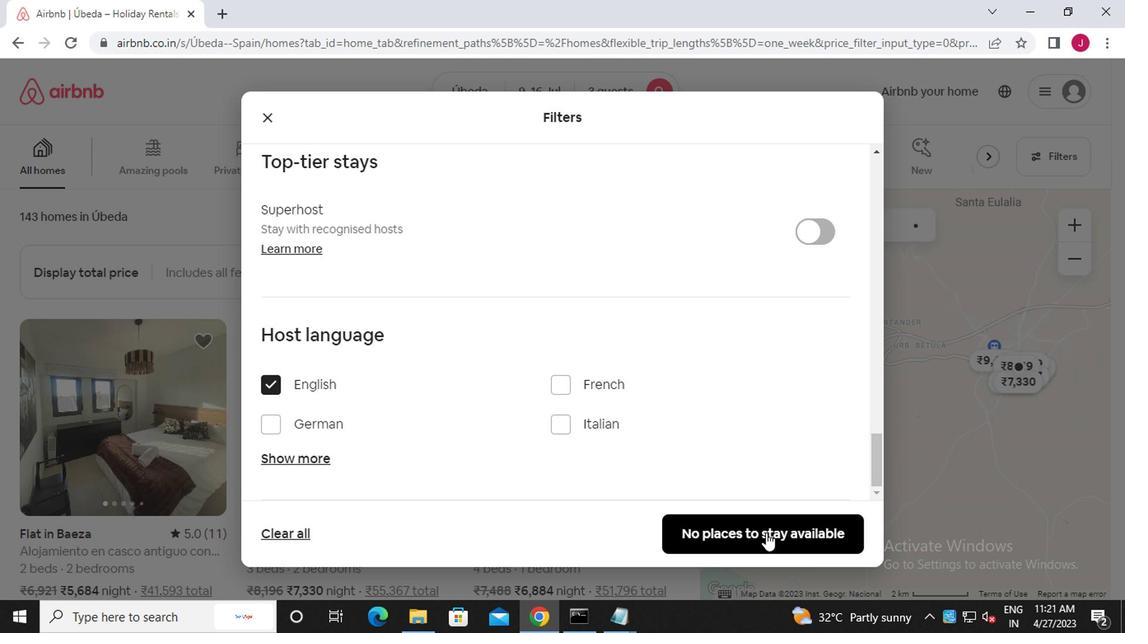 
Action: Mouse moved to (759, 532)
Screenshot: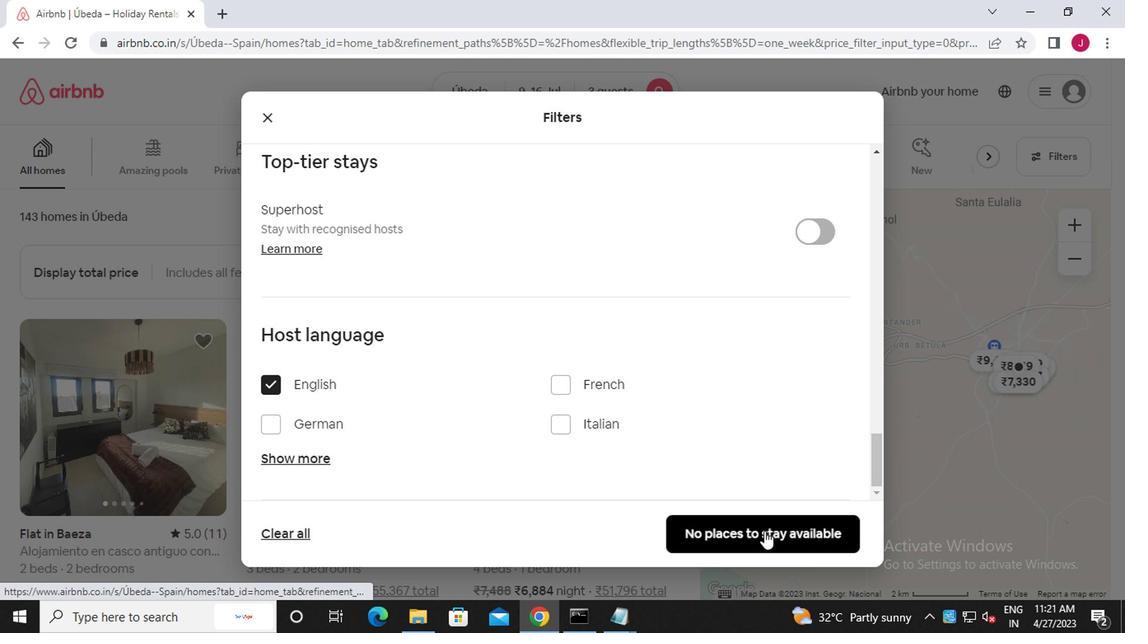
